 Task: open an excel sheet and write heading  SpendSmartAdd Dates in a column and its values below  '2023-05-01, 2023-05-03, 2023-05-05, 2023-05-10, 2023-05-15, 2023-05-20, 2023-05-25 & 2023-05-31'Add Categories in next column and its values below  Groceries, Dining Out, Transportation, Entertainment, Shopping, Utilities, Health & Miscellaneous. Add Descriptions in next column and its values below  Supermarket, Restaurant, Public Transport, Movie Tickets, Clothing Store, Internet Bill, Pharmacy & Online PurchaseAdd Amountin next column and its values below  $50, $30, $10, $20, $100, $60, $40 & $50Save page FinAudit templatesbook
Action: Mouse moved to (23, 96)
Screenshot: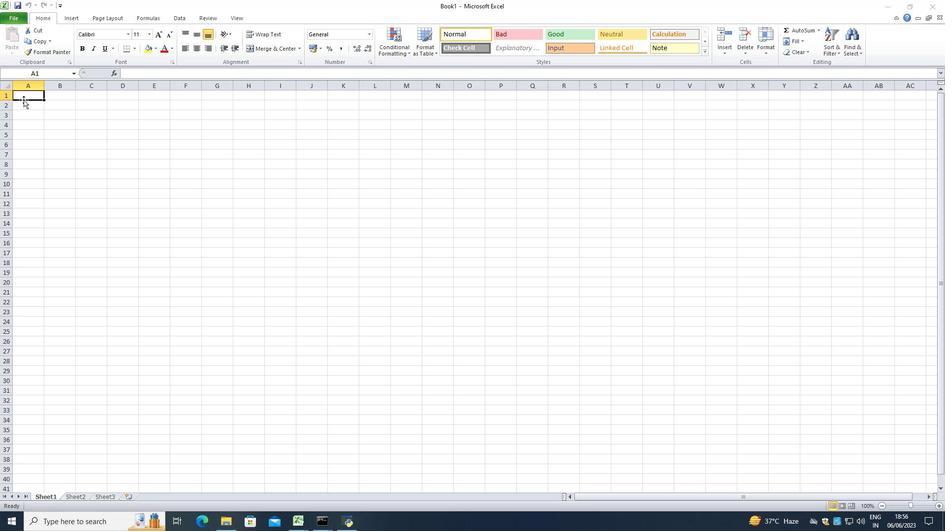 
Action: Mouse pressed left at (23, 96)
Screenshot: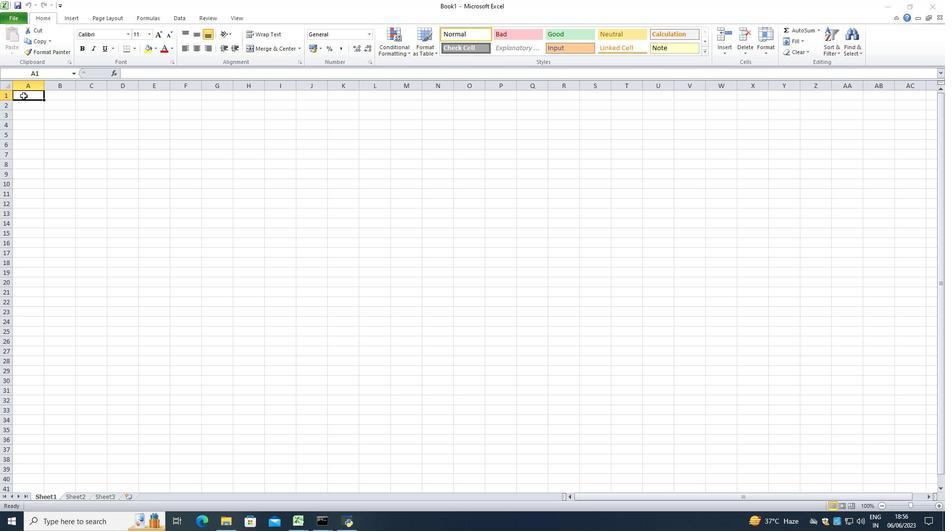 
Action: Key pressed <Key.shift_r>Spend<Key.shift_r>Smart<Key.shift_r>Add
Screenshot: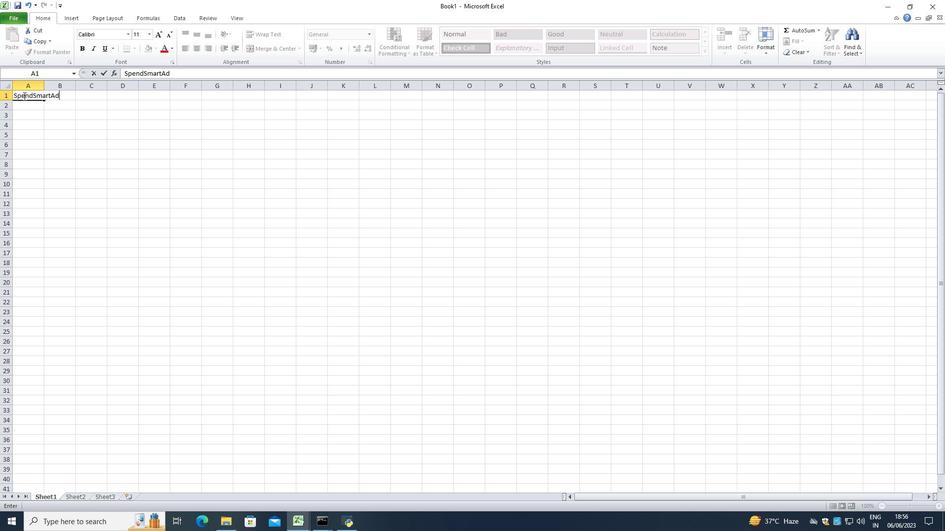 
Action: Mouse moved to (27, 104)
Screenshot: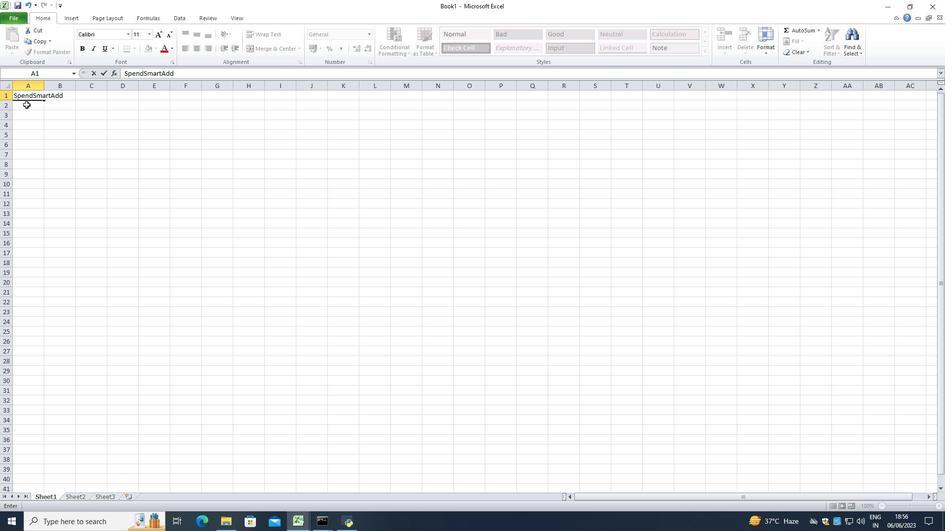 
Action: Mouse pressed left at (27, 104)
Screenshot: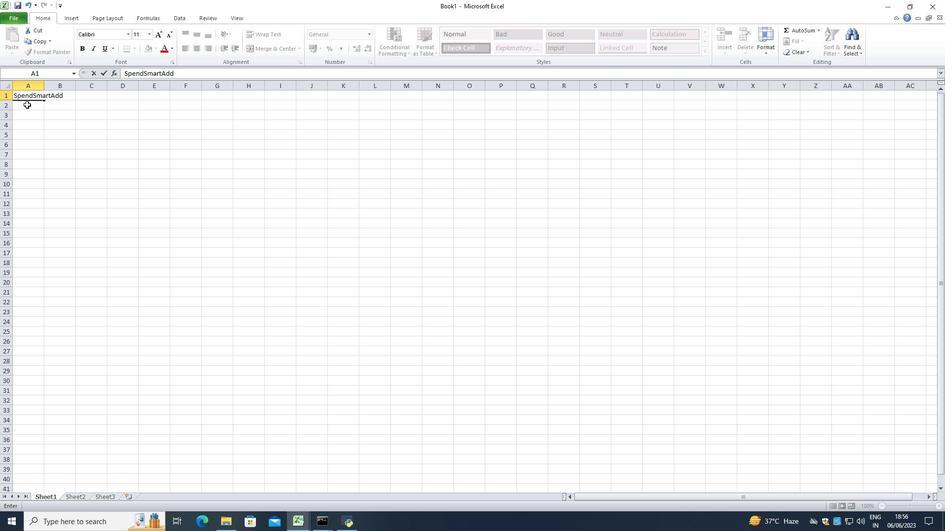 
Action: Mouse moved to (47, 110)
Screenshot: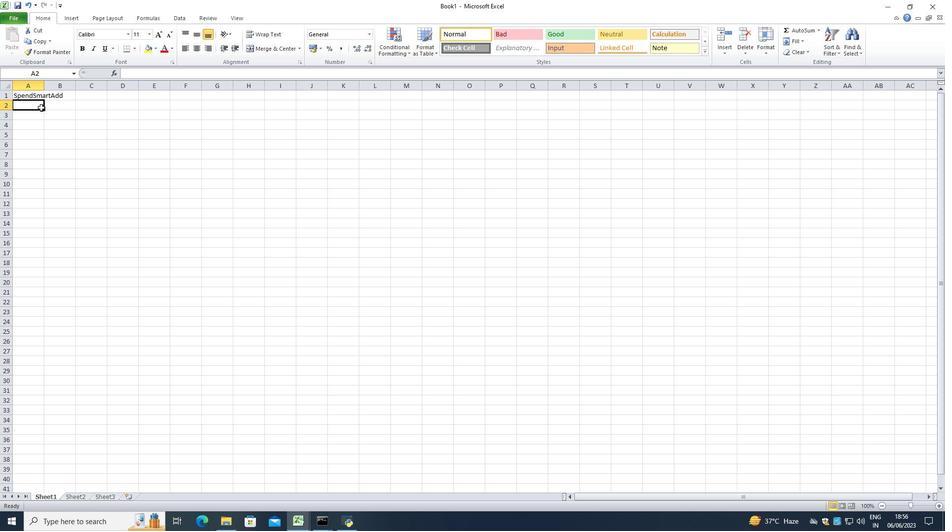 
Action: Key pressed <Key.shift_r>Dates<Key.down>2023-050<Key.backspace>-01<Key.down>
Screenshot: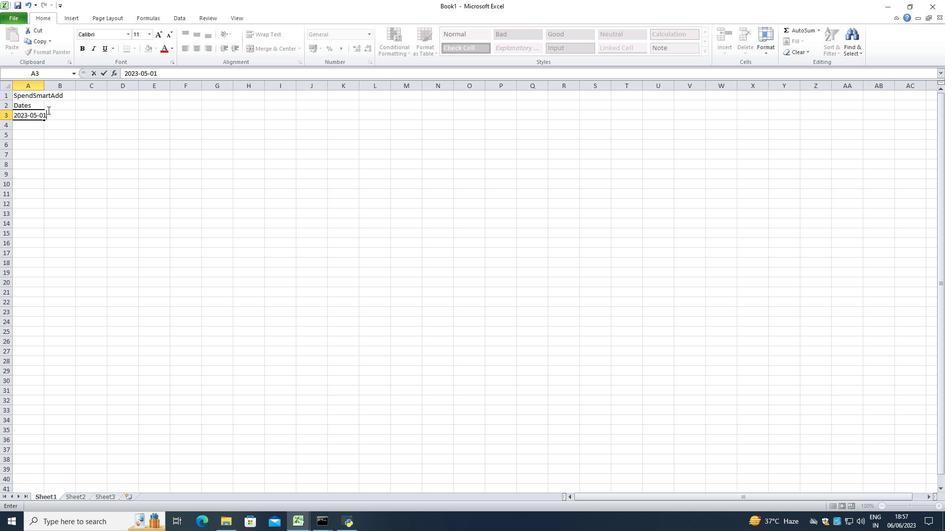 
Action: Mouse moved to (33, 135)
Screenshot: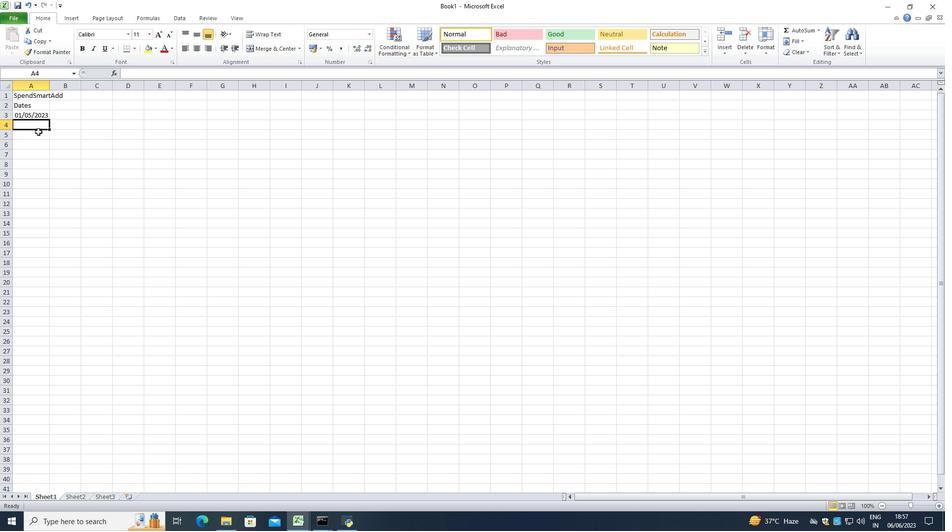 
Action: Key pressed 2023-05-03
Screenshot: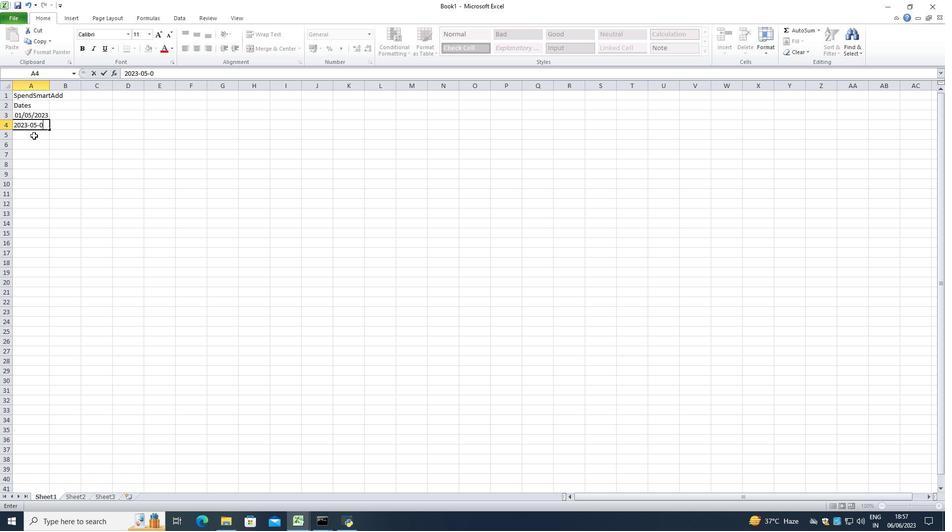 
Action: Mouse pressed left at (33, 135)
Screenshot: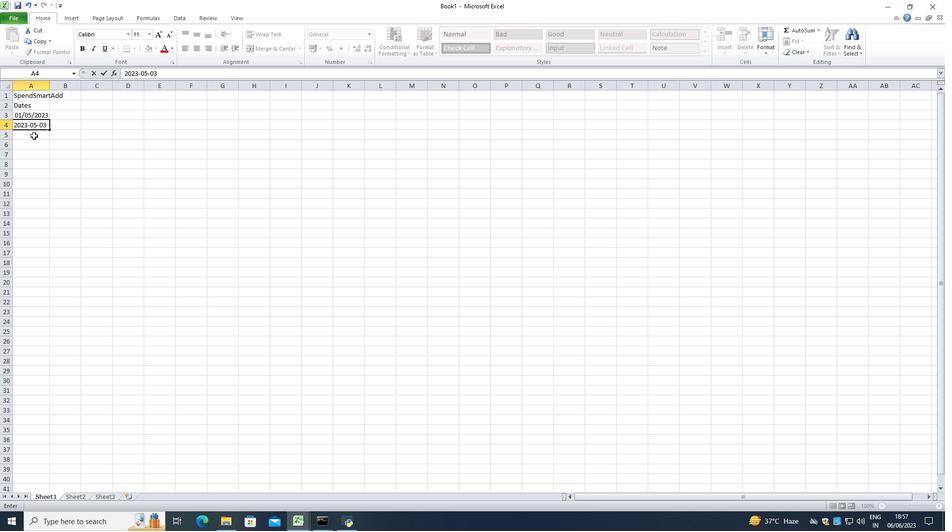 
Action: Mouse moved to (65, 184)
Screenshot: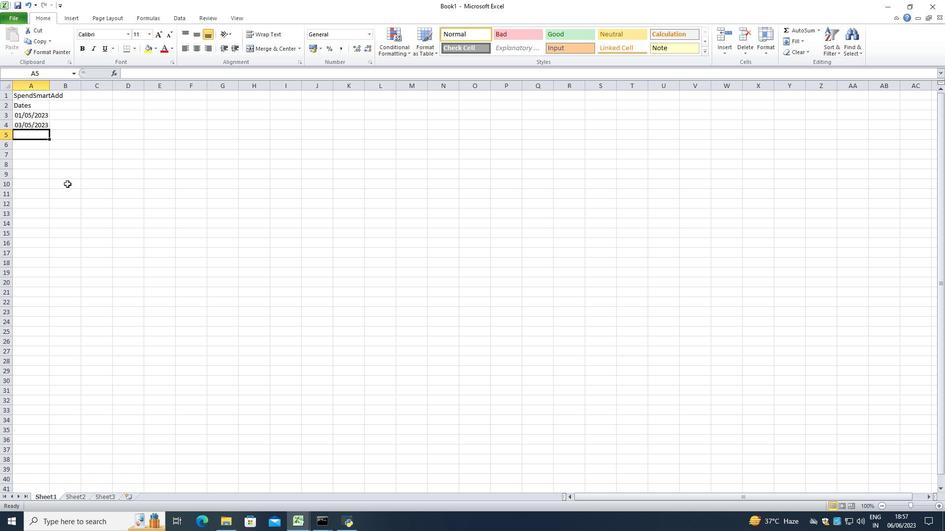 
Action: Key pressed 0<Key.backspace>23<Key.backspace>023-05-05<Key.down>2023-05-0<Key.backspace>10<Key.down>2023-05-15<Key.down>2023-0520<Key.down>2023-05-25<Key.down>
Screenshot: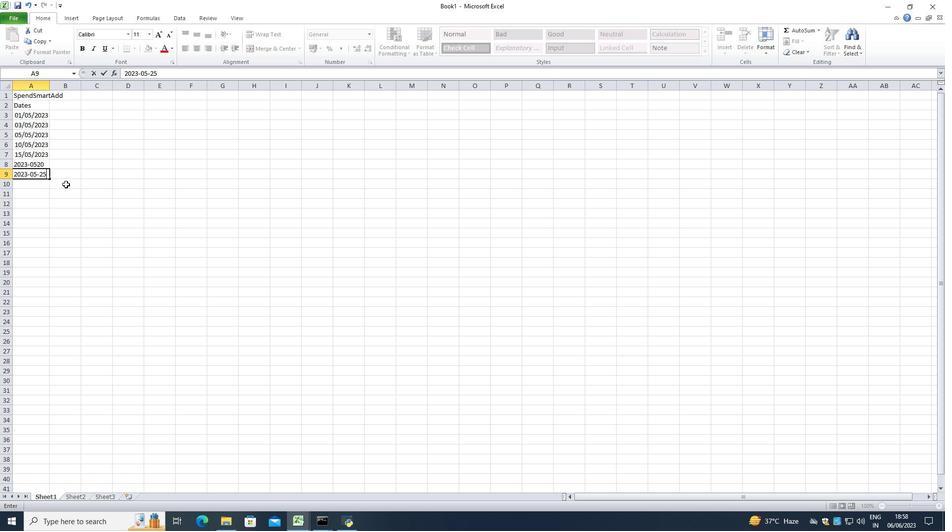 
Action: Mouse moved to (39, 165)
Screenshot: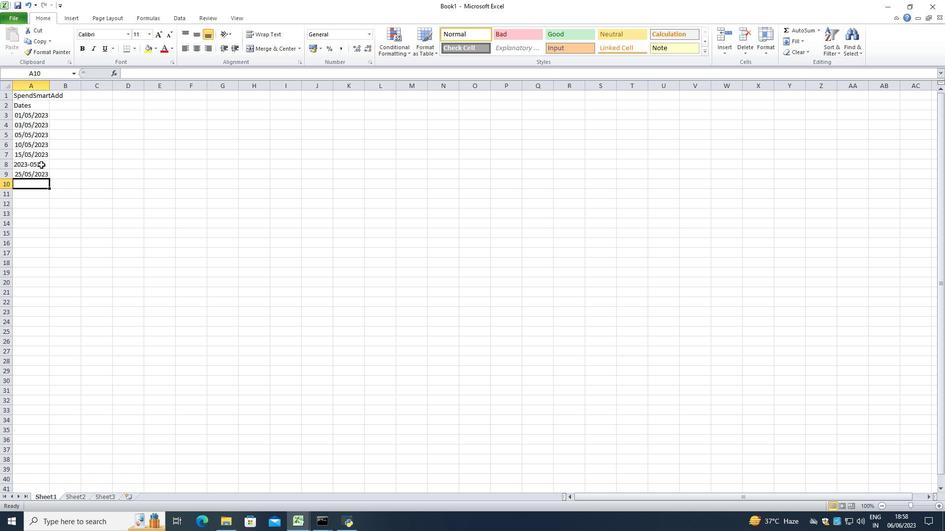 
Action: Mouse pressed left at (39, 165)
Screenshot: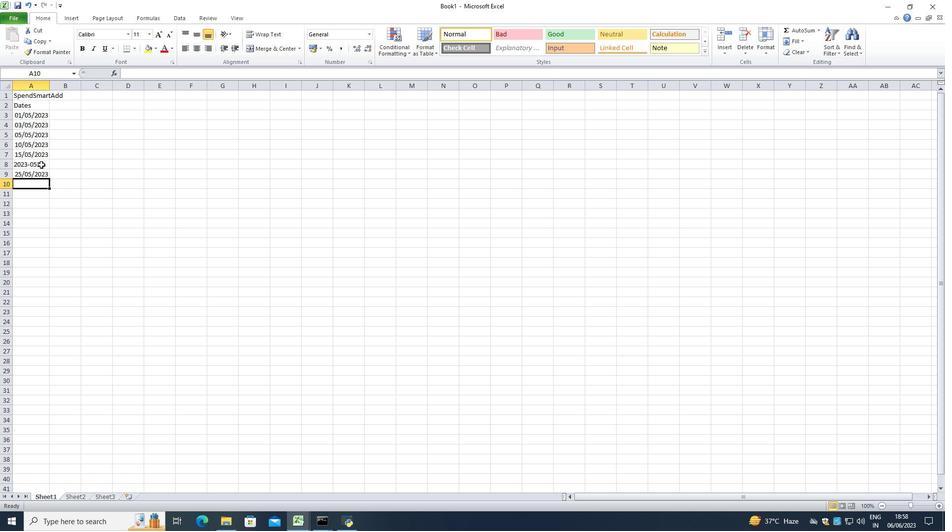 
Action: Mouse moved to (36, 166)
Screenshot: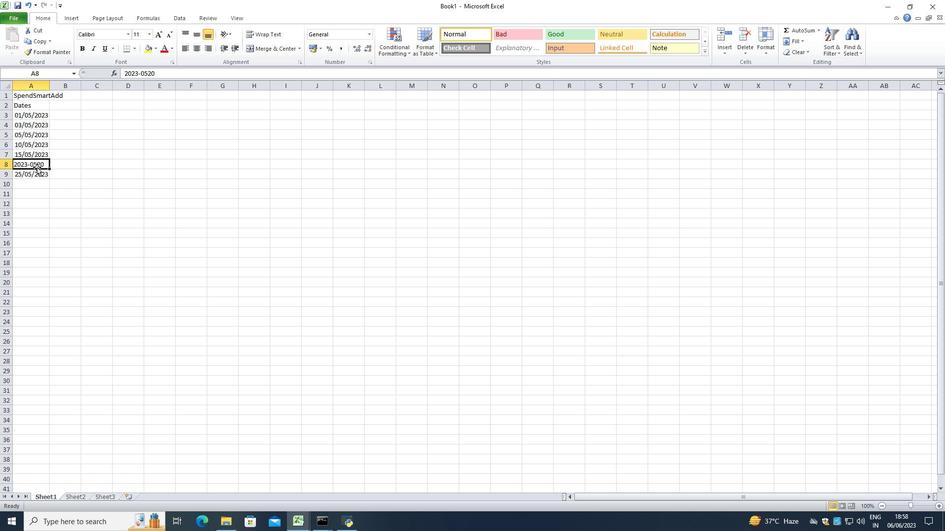 
Action: Mouse pressed left at (36, 166)
Screenshot: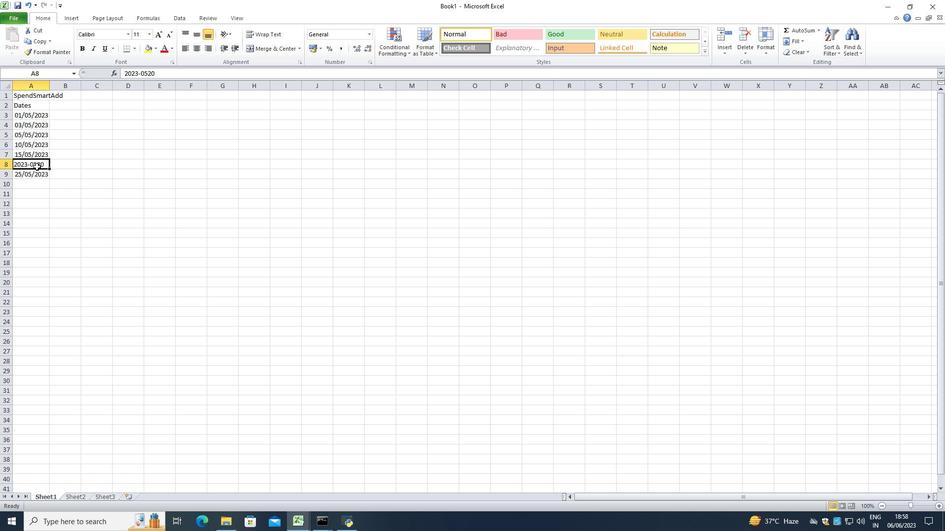 
Action: Mouse moved to (42, 165)
Screenshot: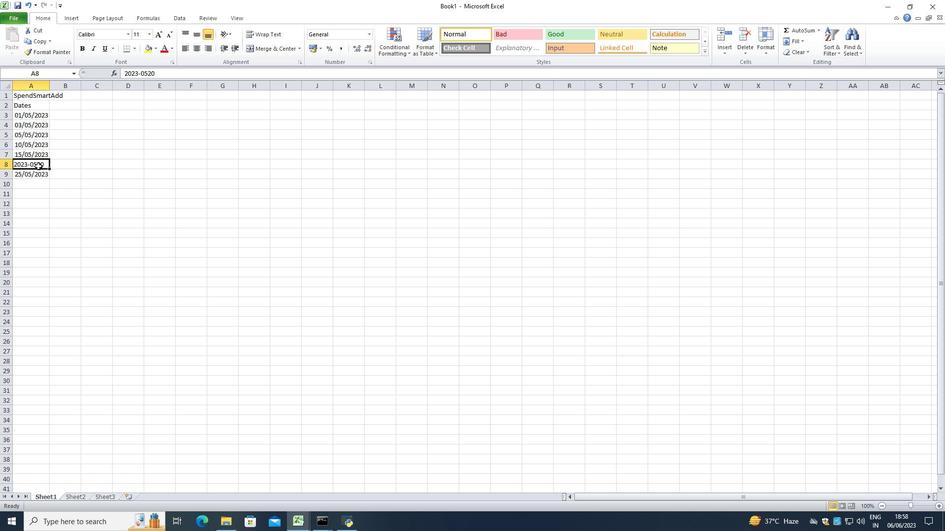 
Action: Mouse pressed left at (42, 165)
Screenshot: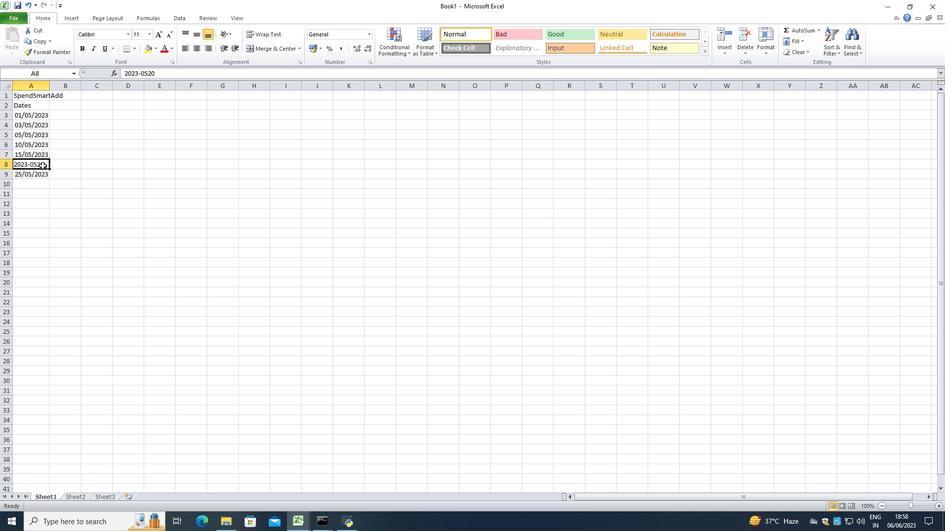 
Action: Mouse moved to (42, 163)
Screenshot: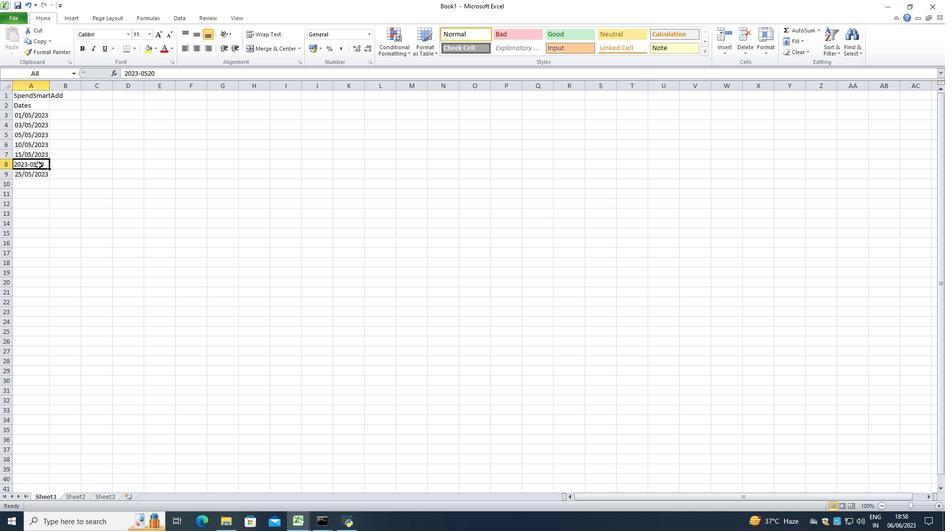 
Action: Key pressed <Key.enter>
Screenshot: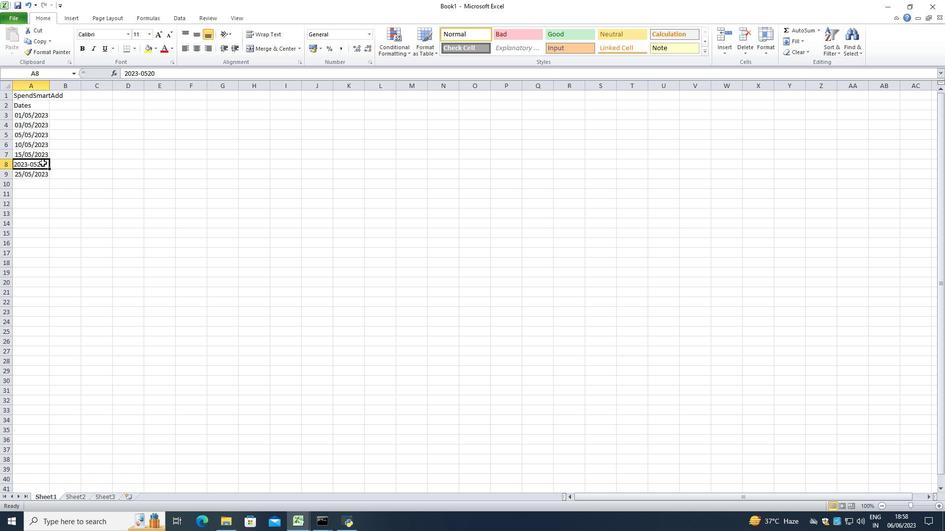 
Action: Mouse moved to (38, 166)
Screenshot: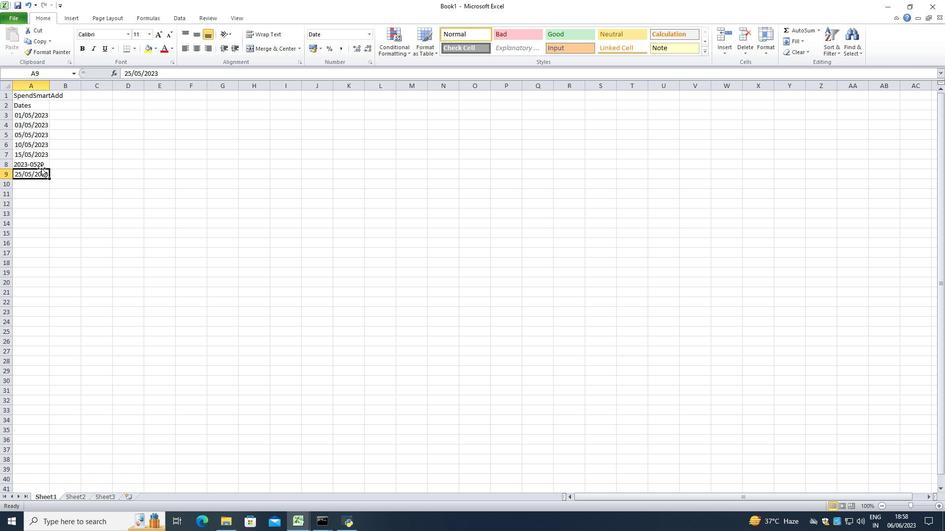 
Action: Mouse pressed left at (38, 166)
Screenshot: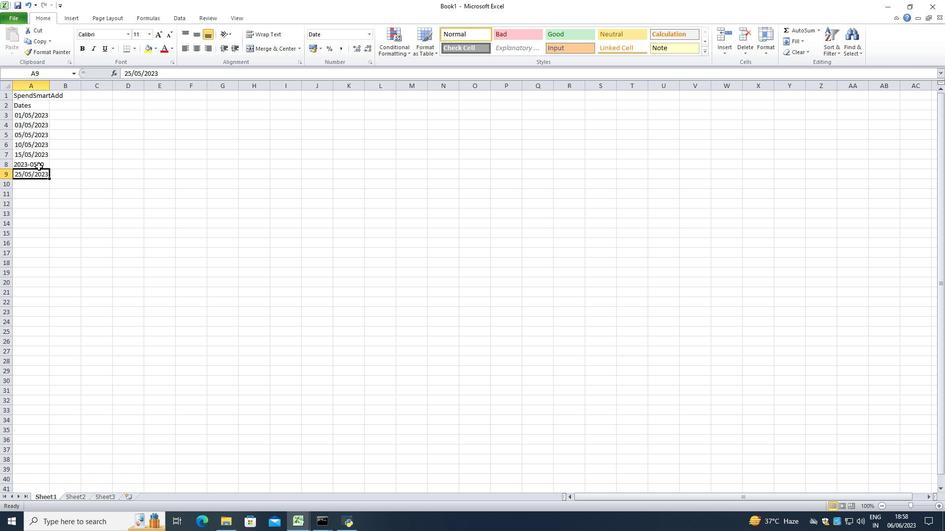 
Action: Mouse pressed left at (38, 166)
Screenshot: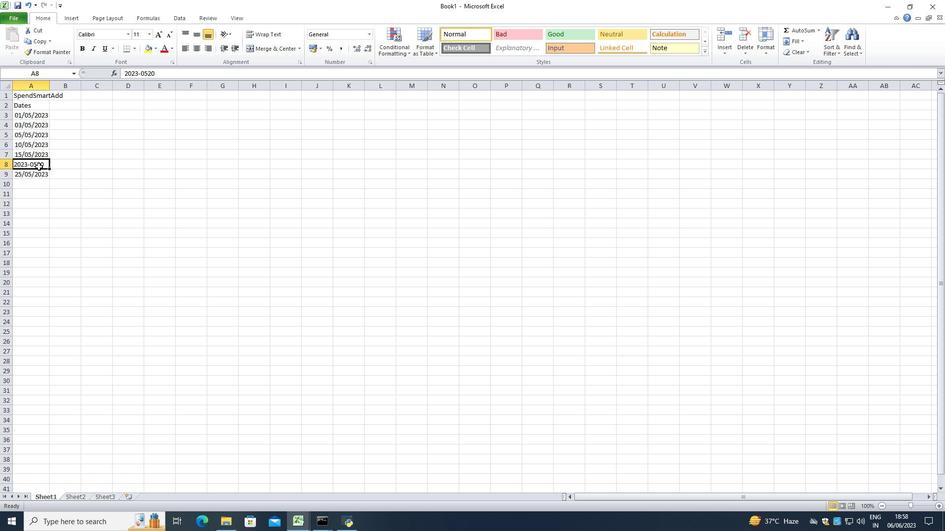 
Action: Mouse moved to (36, 164)
Screenshot: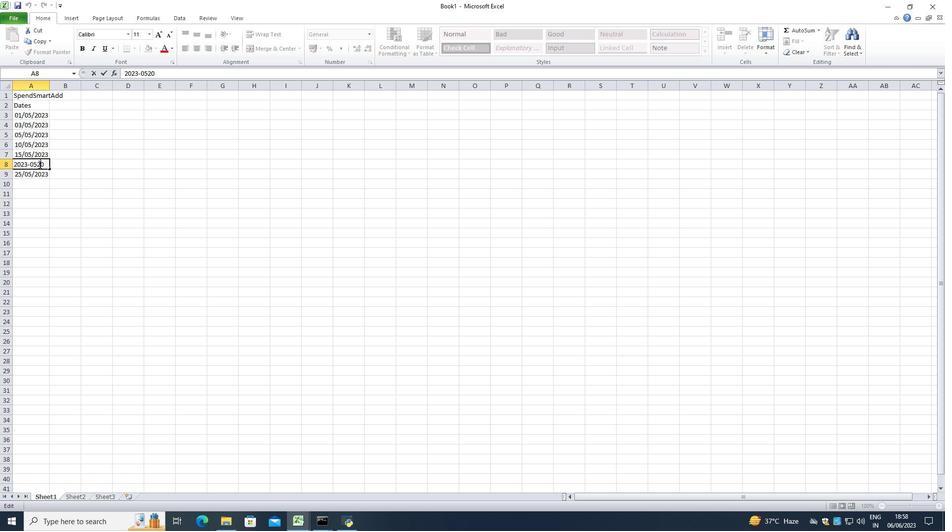 
Action: Mouse pressed left at (36, 164)
Screenshot: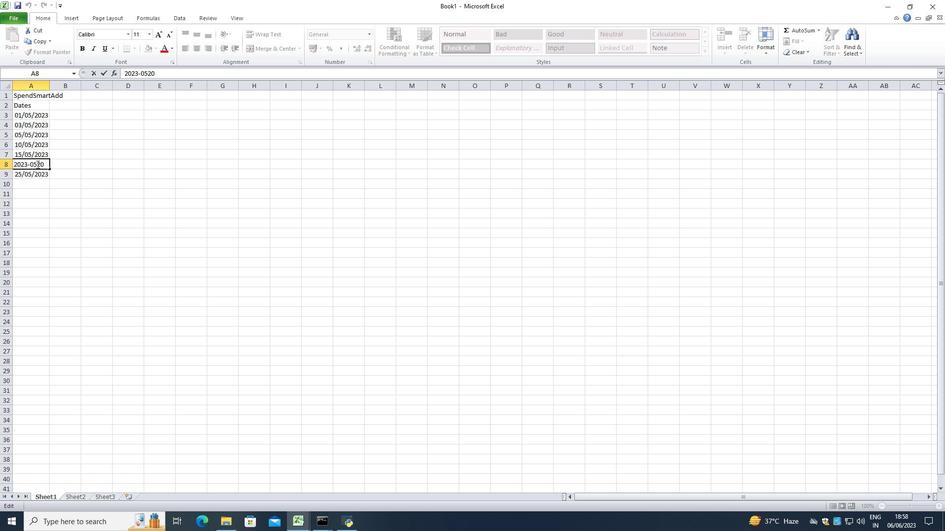 
Action: Mouse moved to (76, 193)
Screenshot: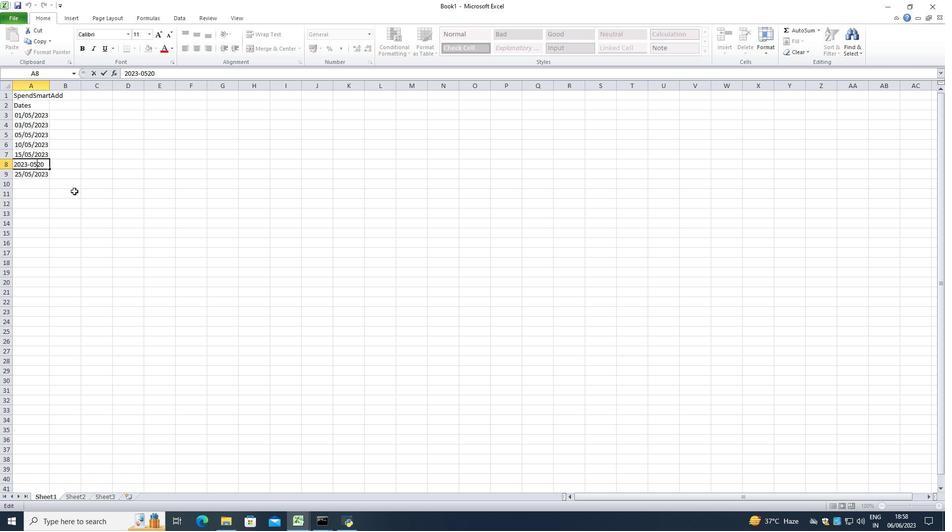 
Action: Key pressed -
Screenshot: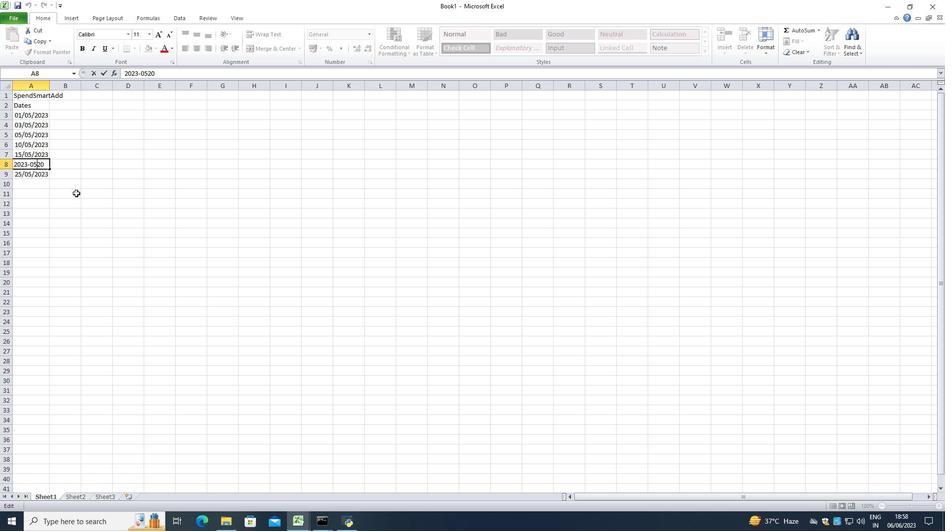 
Action: Mouse moved to (45, 182)
Screenshot: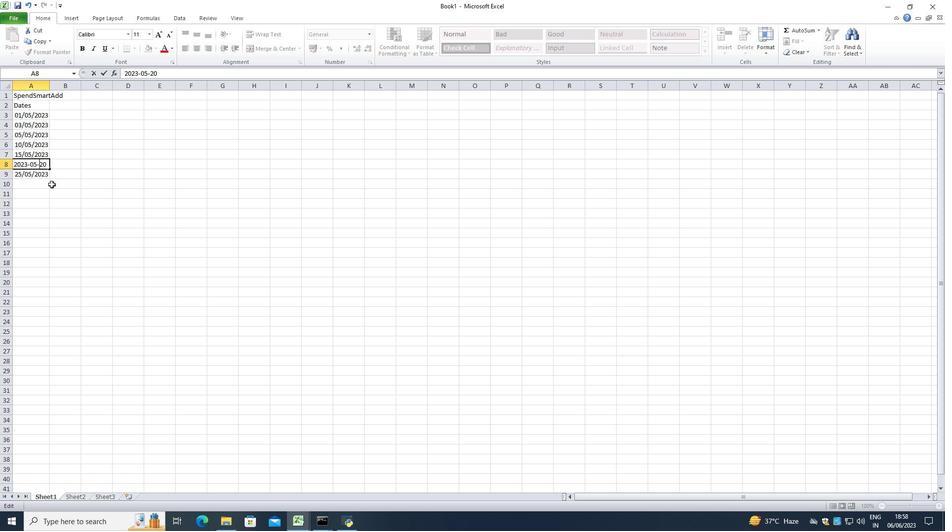 
Action: Key pressed <Key.down><Key.down><Key.down>
Screenshot: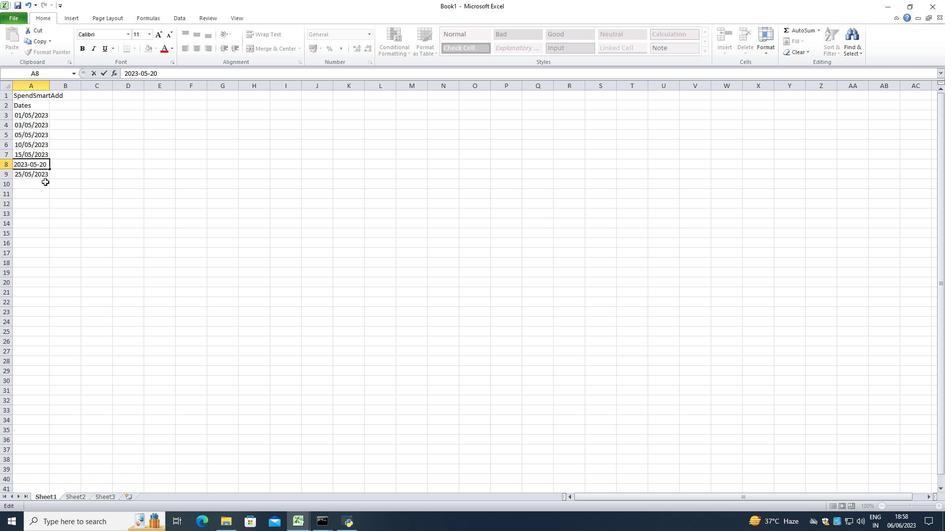 
Action: Mouse moved to (39, 179)
Screenshot: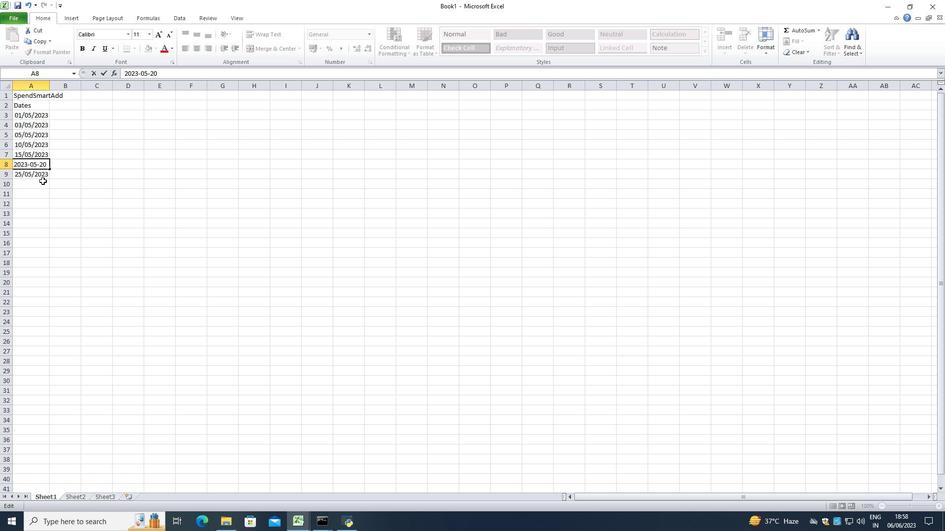 
Action: Mouse pressed left at (39, 179)
Screenshot: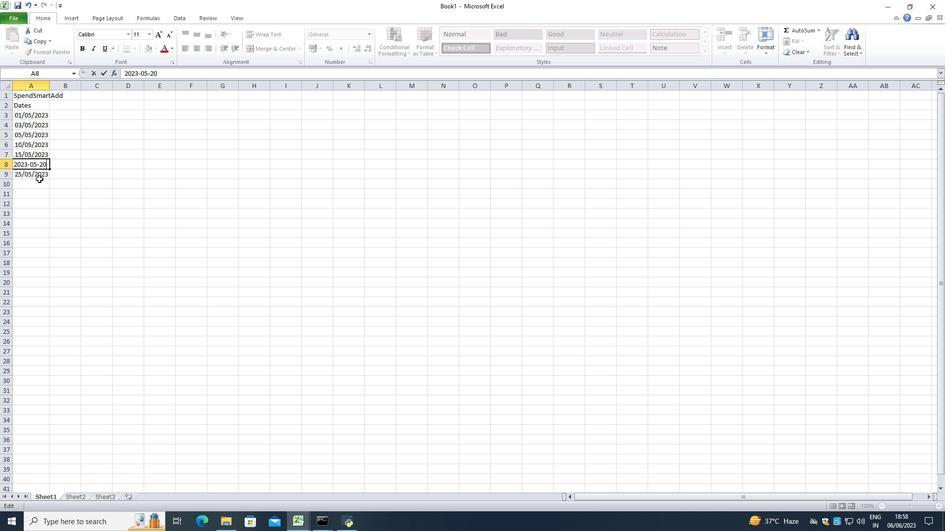 
Action: Mouse moved to (27, 192)
Screenshot: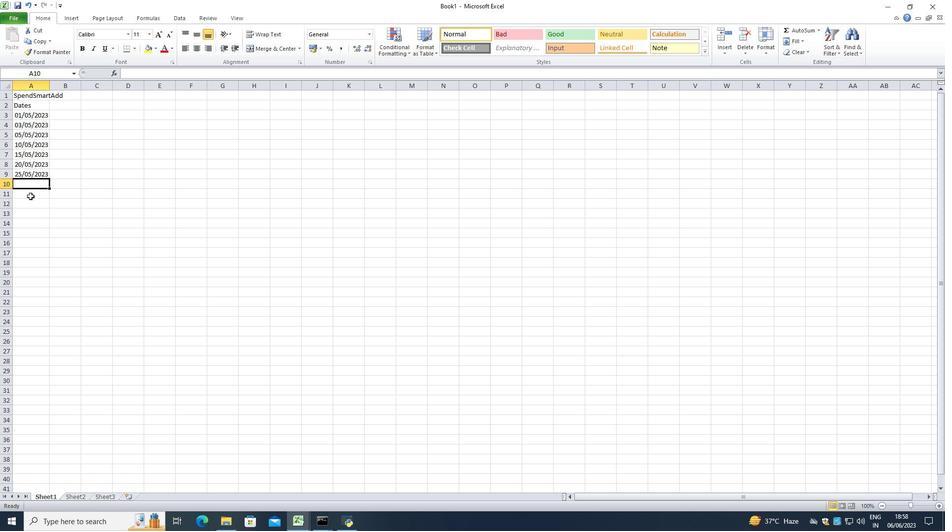 
Action: Mouse pressed left at (27, 192)
Screenshot: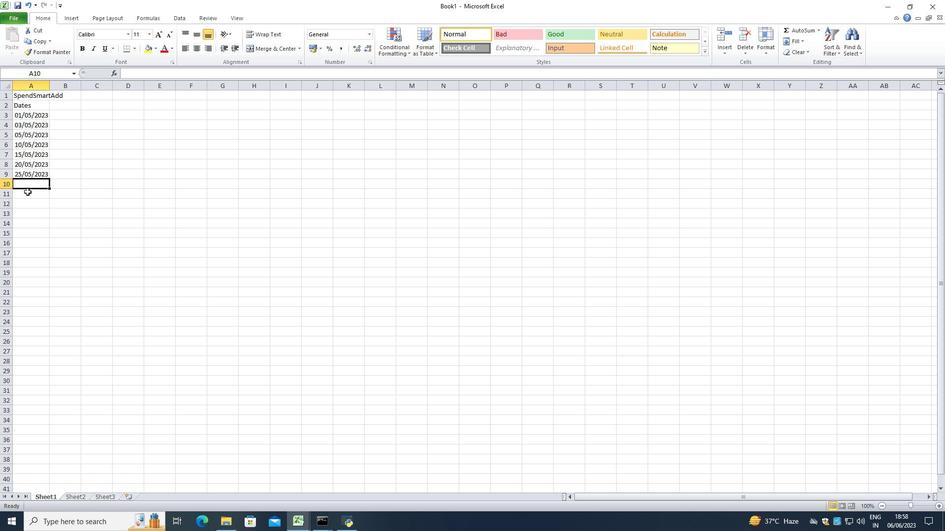 
Action: Mouse moved to (26, 184)
Screenshot: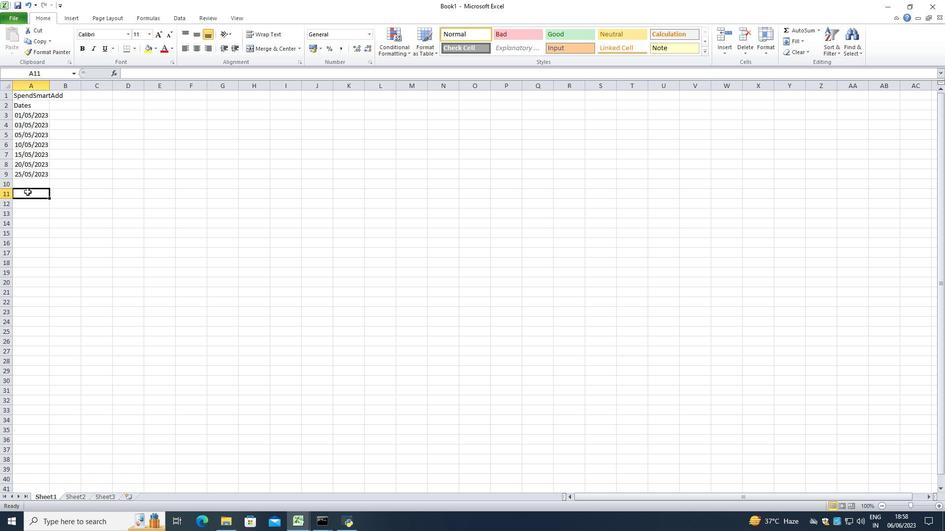 
Action: Mouse pressed left at (26, 184)
Screenshot: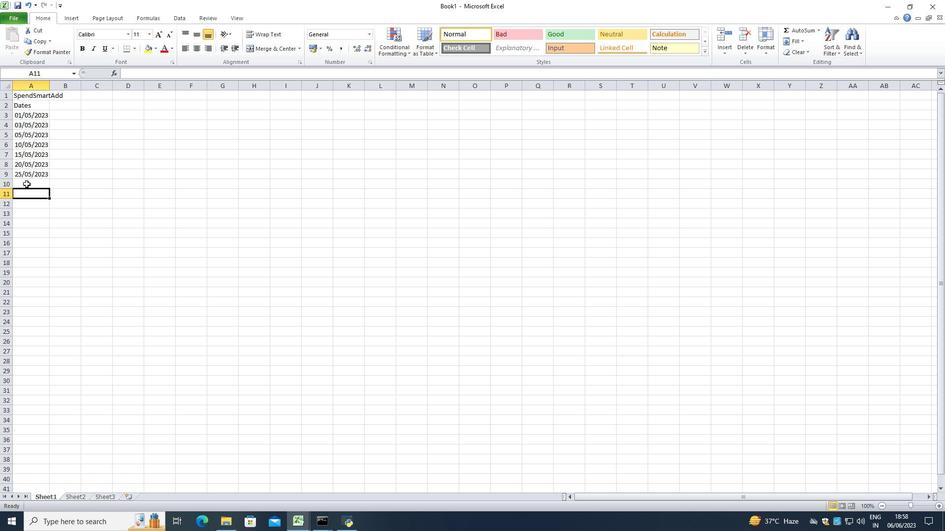 
Action: Mouse moved to (31, 184)
Screenshot: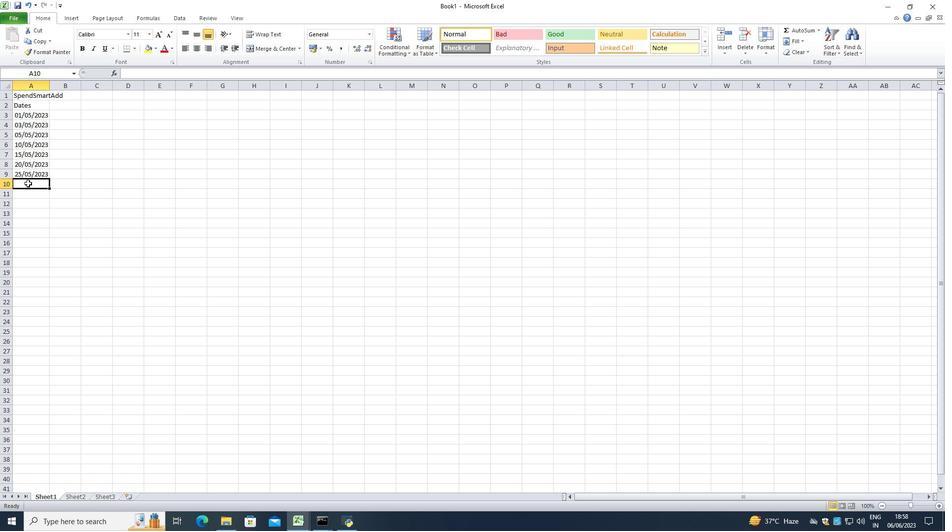 
Action: Key pressed 2023-05-310<Key.backspace><Key.down>
Screenshot: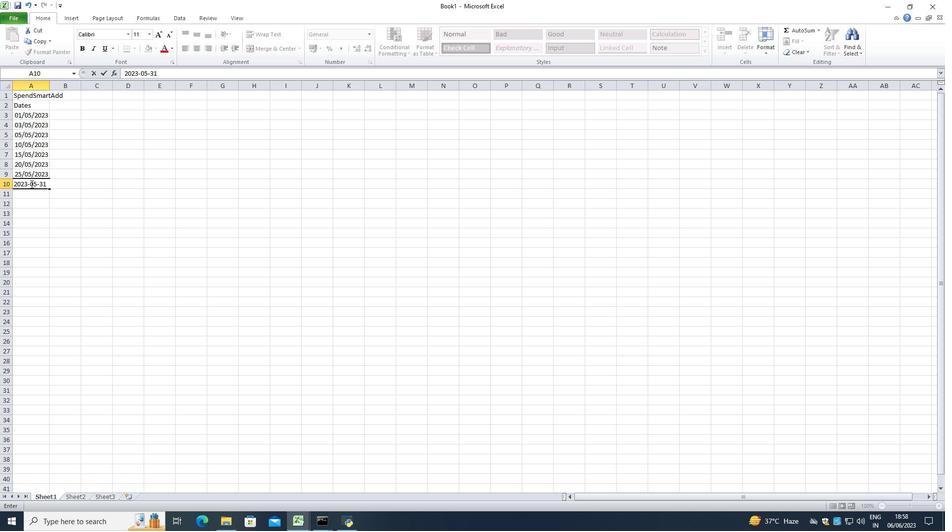 
Action: Mouse moved to (64, 104)
Screenshot: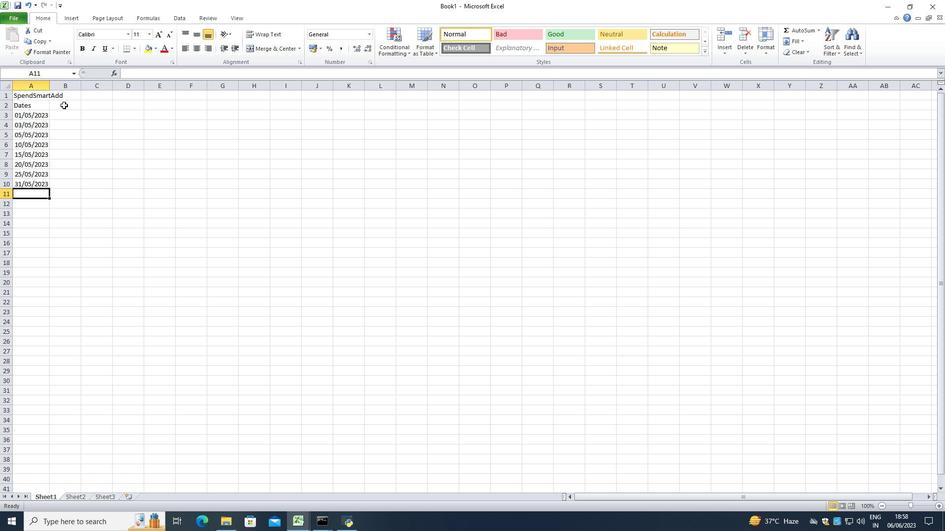 
Action: Mouse pressed left at (64, 104)
Screenshot: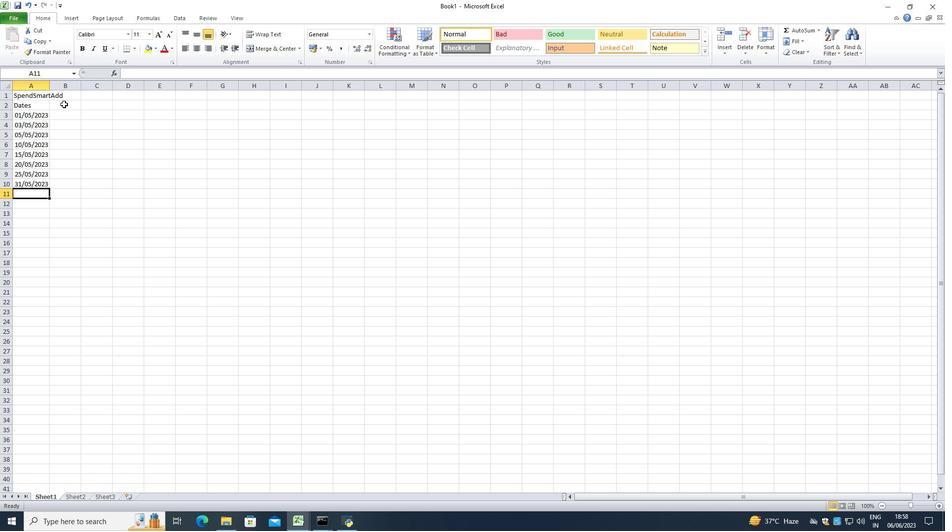 
Action: Mouse moved to (88, 112)
Screenshot: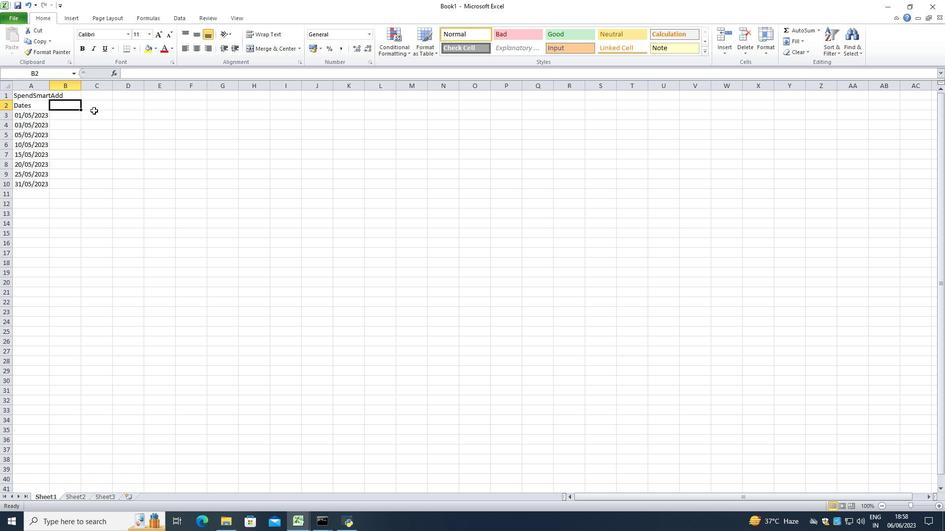 
Action: Key pressed <Key.shift_r>Categories
Screenshot: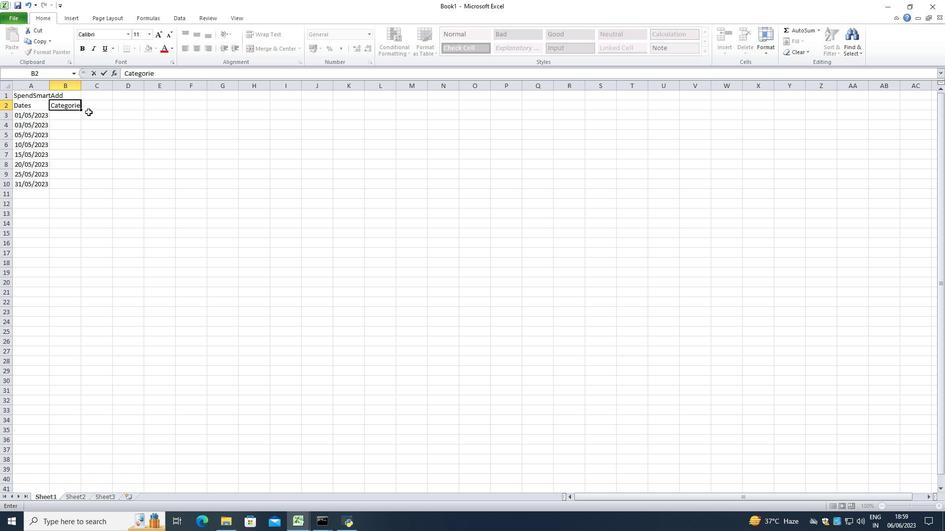 
Action: Mouse moved to (62, 119)
Screenshot: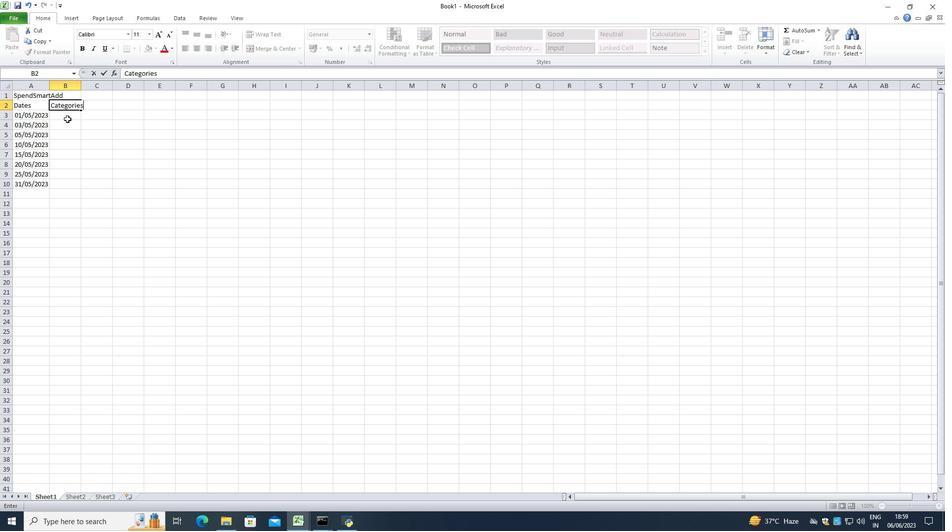 
Action: Mouse pressed left at (62, 119)
Screenshot: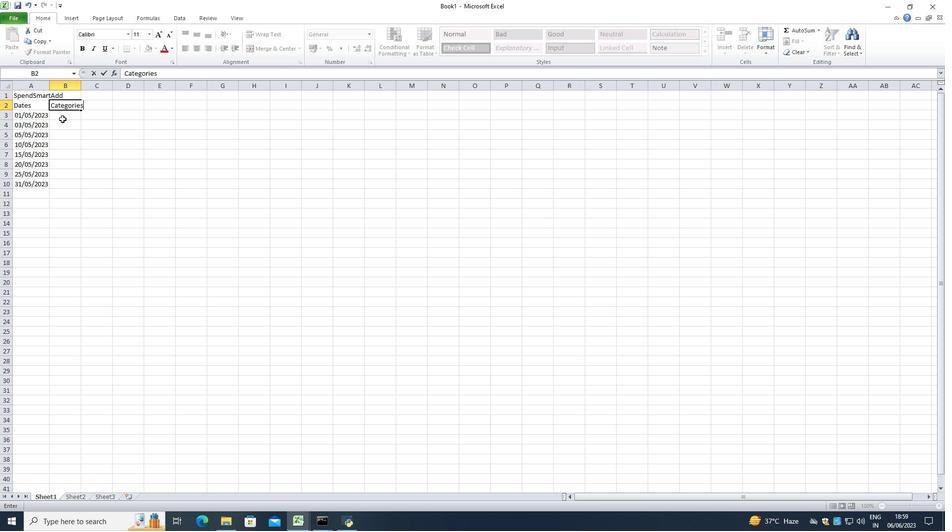 
Action: Mouse moved to (119, 141)
Screenshot: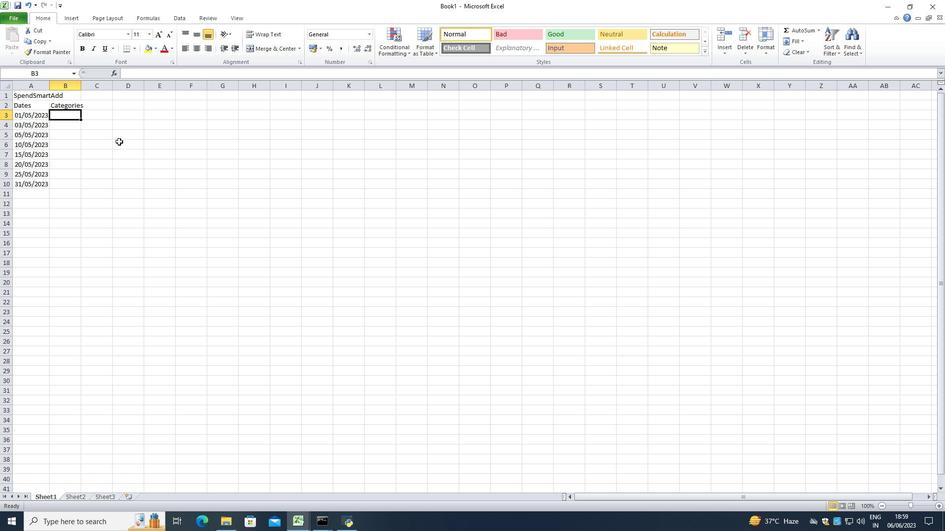 
Action: Key pressed <Key.shift_r>Groceries<Key.down>
Screenshot: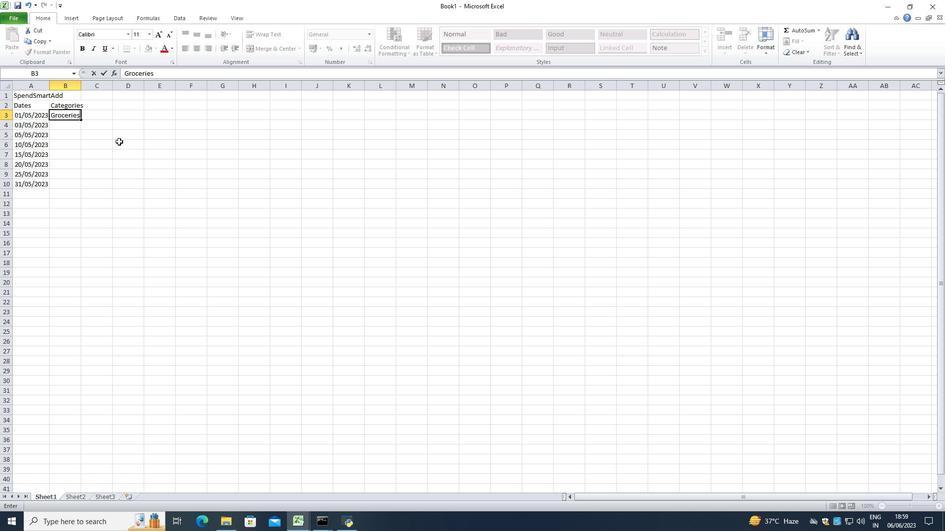 
Action: Mouse moved to (119, 141)
Screenshot: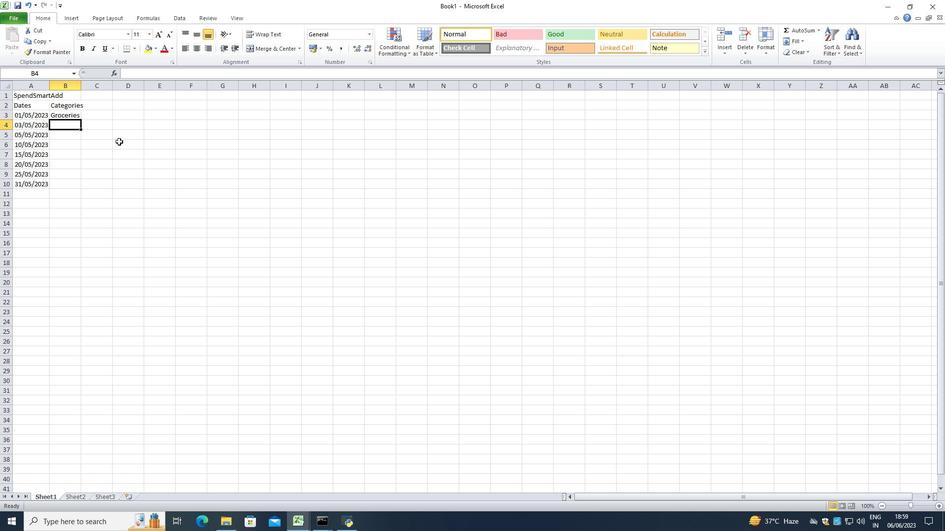 
Action: Key pressed <Key.shift_r>Dining<Key.space><Key.shift><Key.shift><Key.shift><Key.shift><Key.shift><Key.shift><Key.shift><Key.shift><Key.shift>Out<Key.down><Key.shift_r>Tras<Key.backspace>nsportation
Screenshot: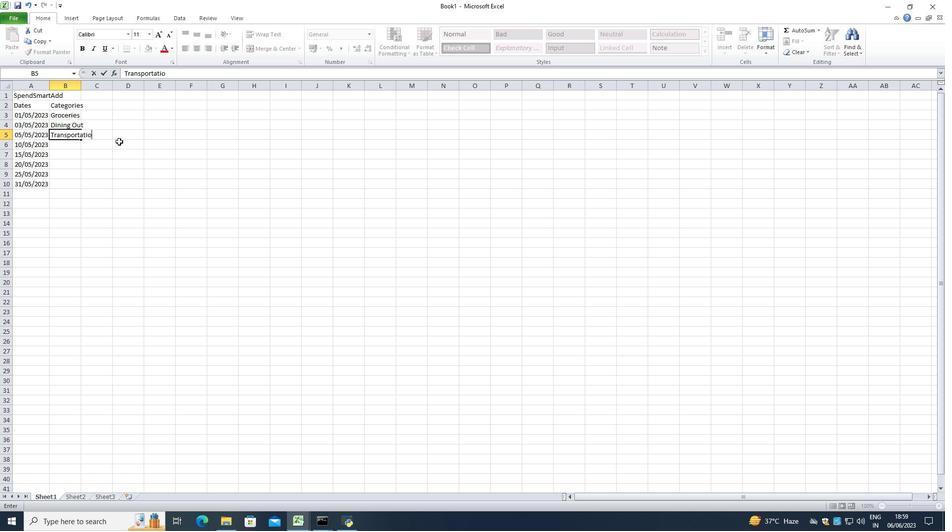 
Action: Mouse moved to (65, 147)
Screenshot: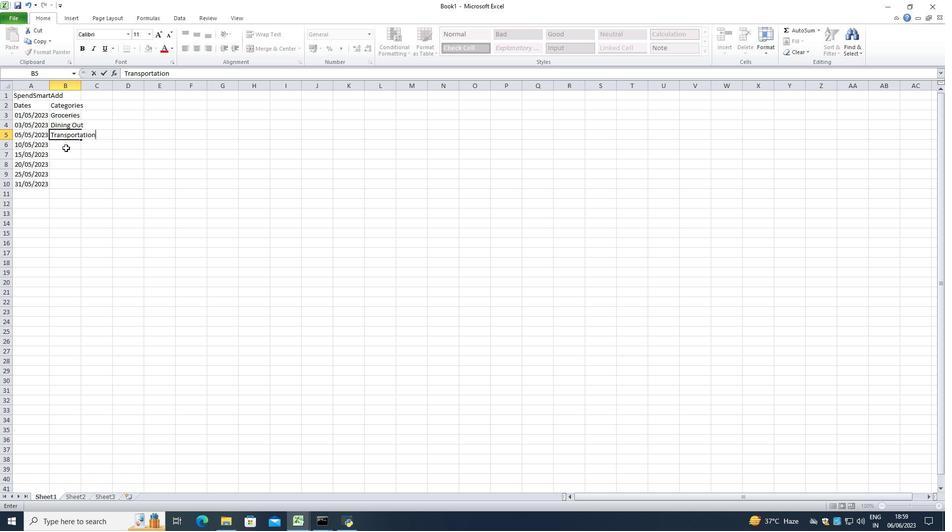 
Action: Mouse pressed left at (65, 147)
Screenshot: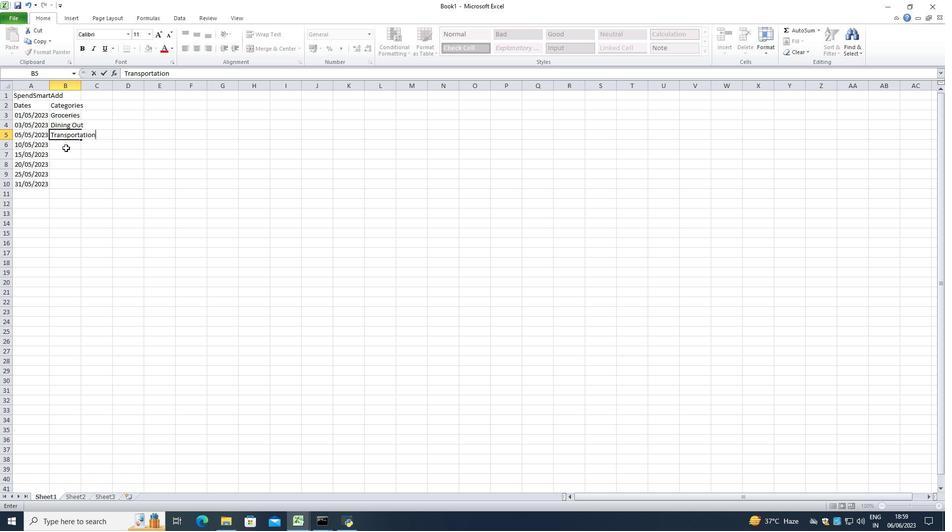 
Action: Mouse moved to (75, 151)
Screenshot: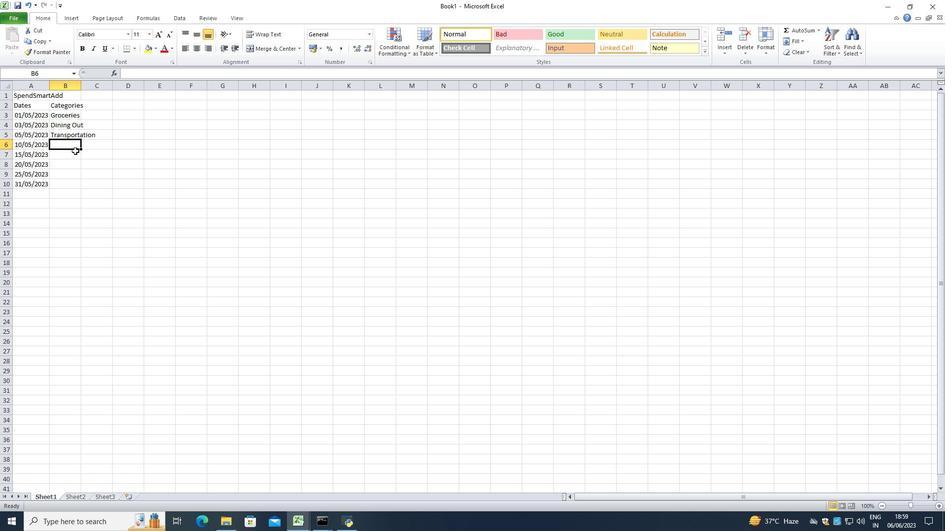 
Action: Key pressed <Key.shift_r>Entertainment
Screenshot: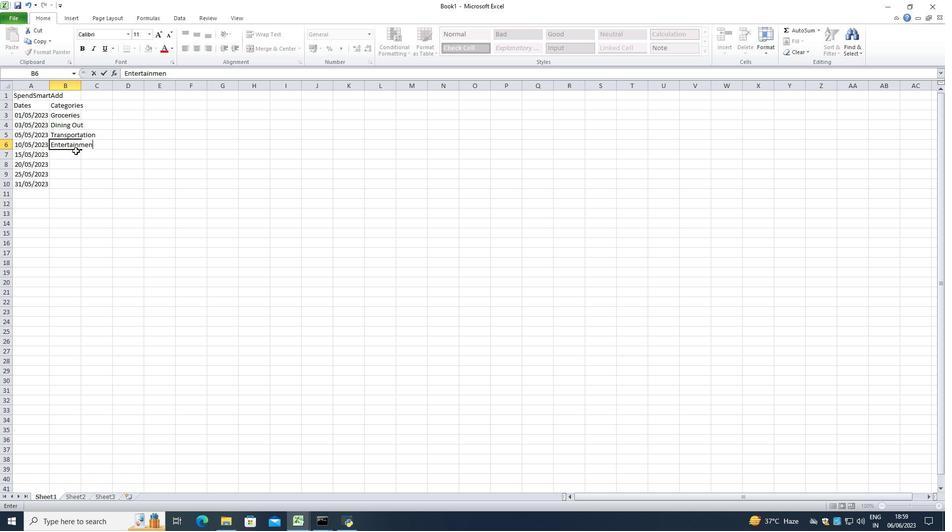 
Action: Mouse moved to (77, 155)
Screenshot: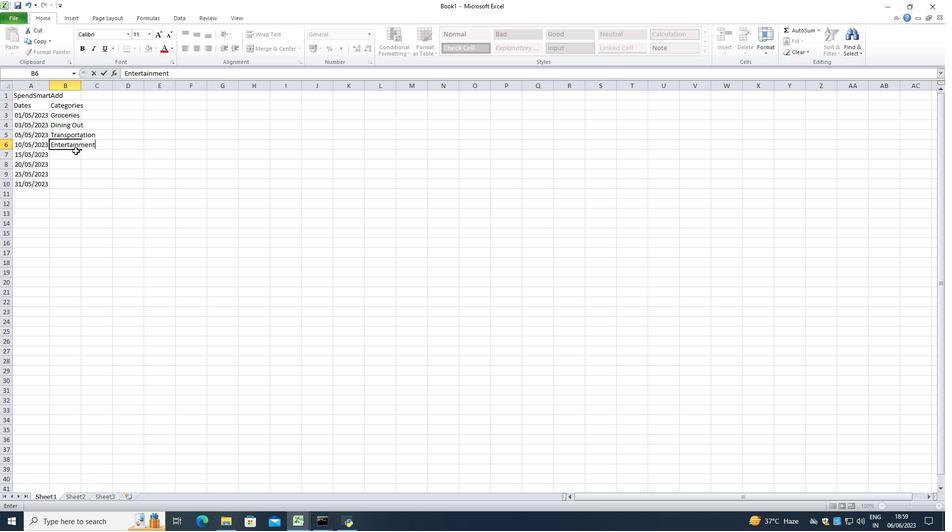 
Action: Mouse pressed left at (77, 155)
Screenshot: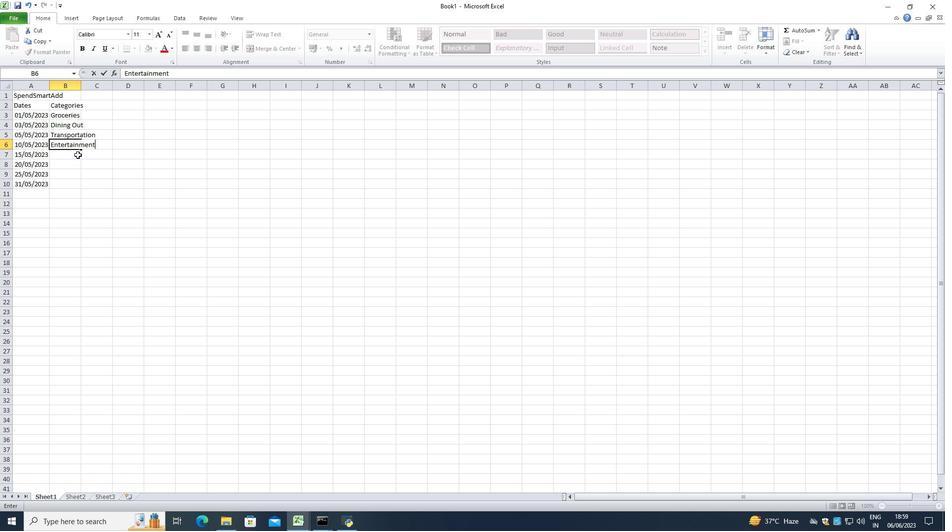 
Action: Mouse moved to (85, 167)
Screenshot: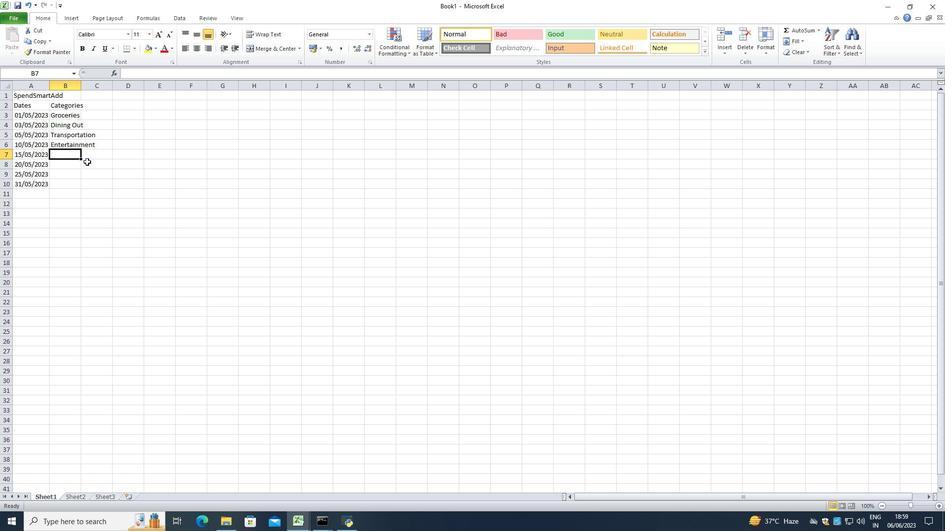 
Action: Key pressed <Key.shift_r>Shopping<Key.down><Key.shift>Utilities<Key.down><Key.shift>he<Key.backspace><Key.backspace><Key.shift><Key.shift><Key.shift><Key.shift><Key.shift><Key.shift><Key.shift><Key.shift>Health<Key.down><Key.shift><Key.shift><Key.shift><Key.shift><Key.shift><Key.shift><Key.shift><Key.shift><Key.shift><Key.shift>Miscellaneous
Screenshot: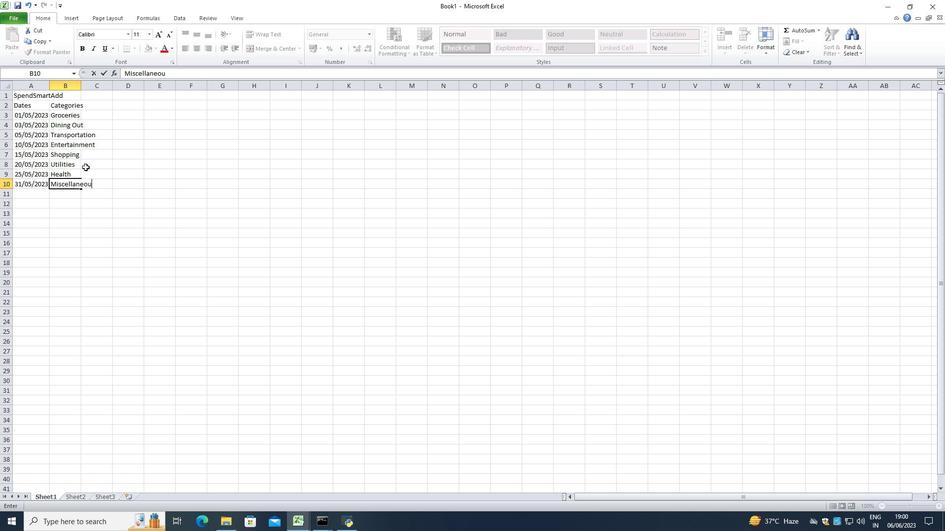 
Action: Mouse moved to (96, 107)
Screenshot: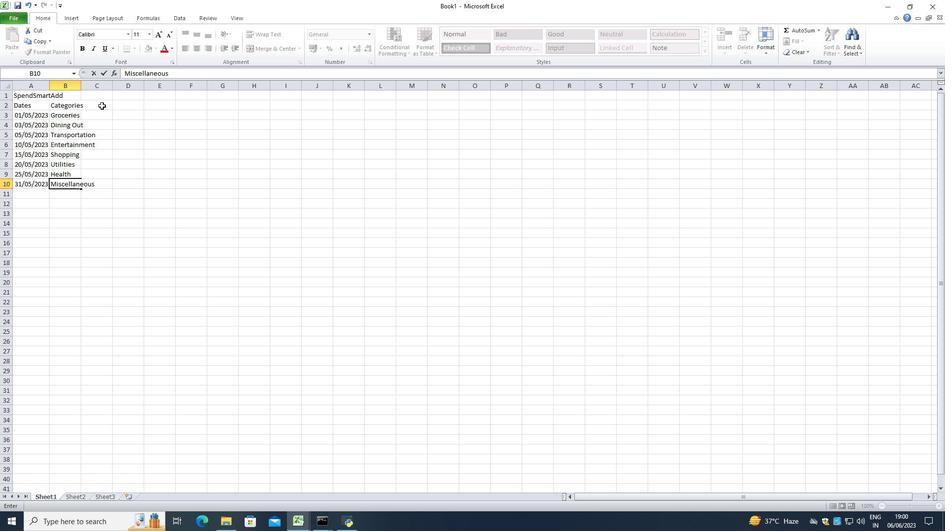 
Action: Mouse pressed left at (96, 107)
Screenshot: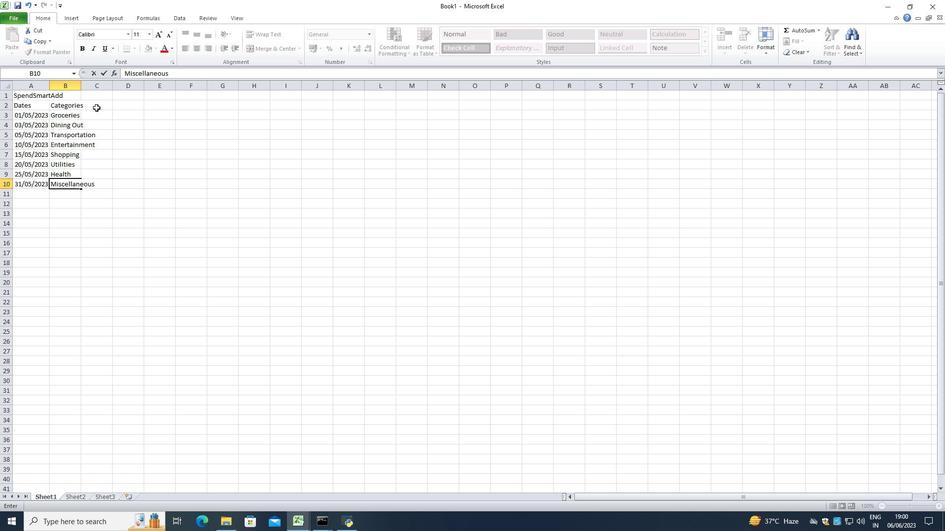 
Action: Mouse moved to (157, 159)
Screenshot: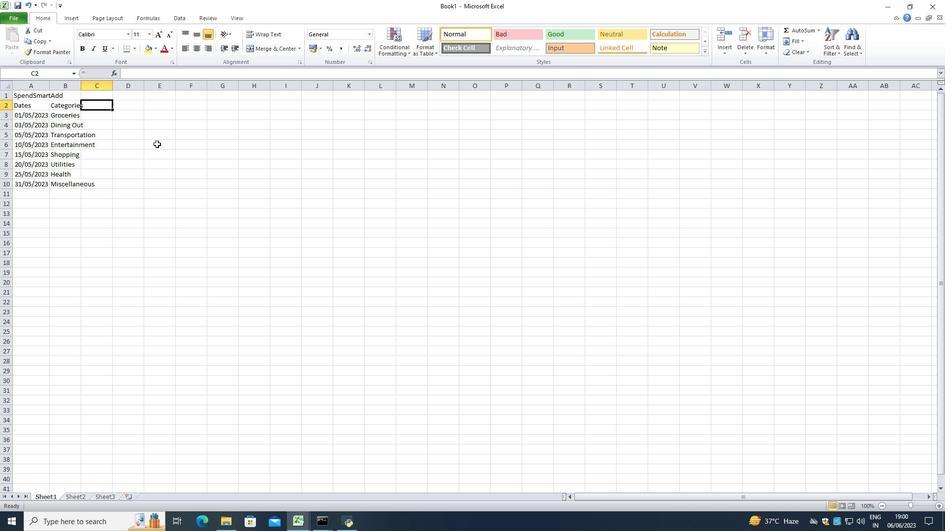 
Action: Key pressed <Key.shift_r>Description
Screenshot: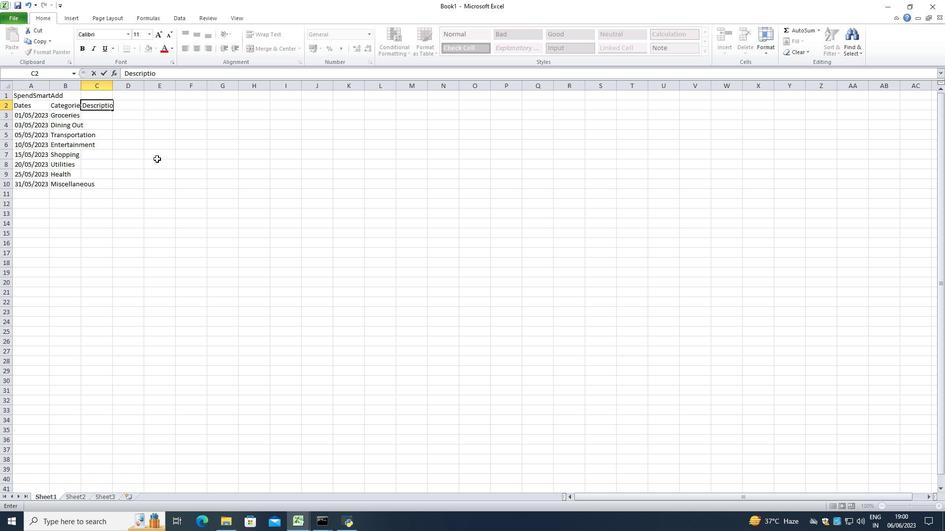 
Action: Mouse moved to (99, 118)
Screenshot: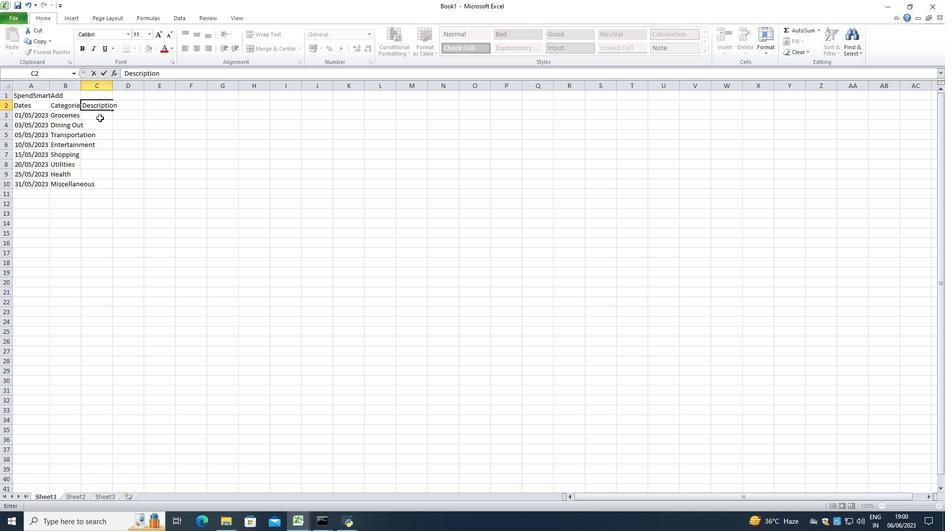 
Action: Mouse pressed left at (99, 118)
Screenshot: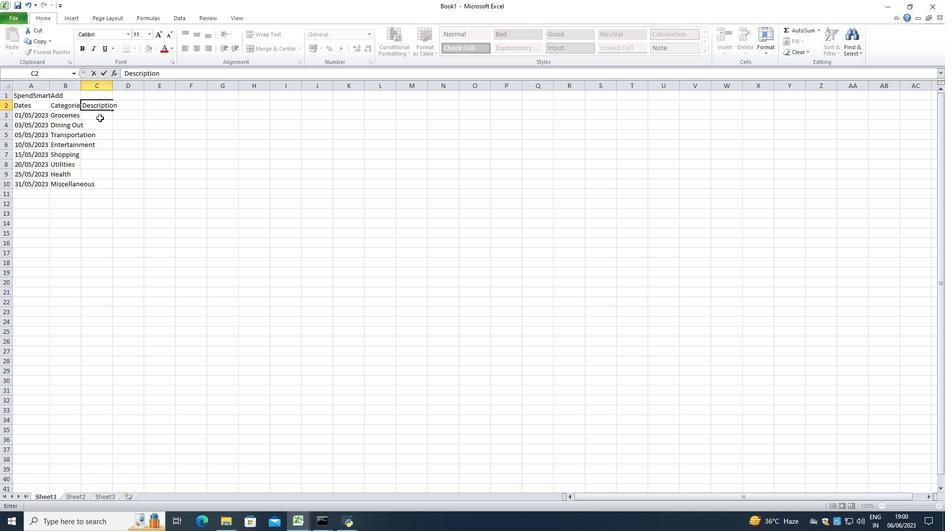
Action: Mouse moved to (123, 134)
Screenshot: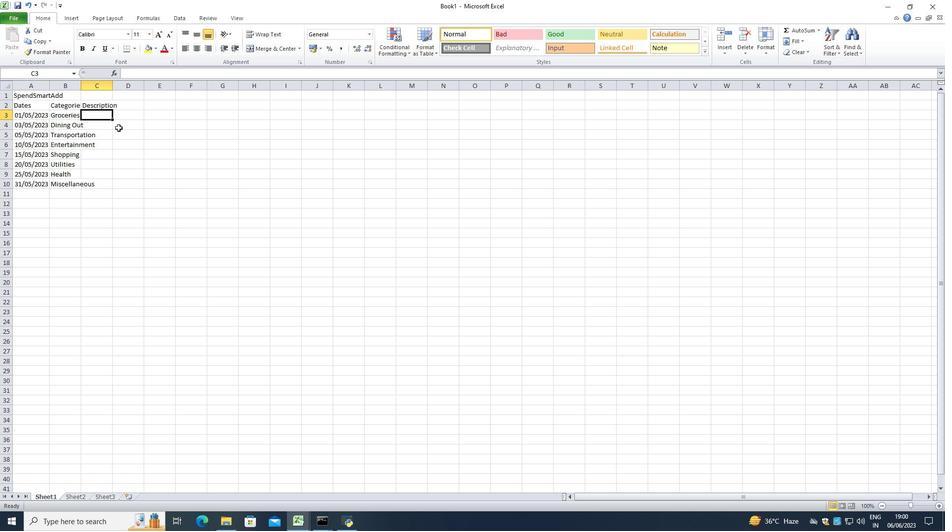 
Action: Key pressed <Key.shift_r>Supermarket<Key.down><Key.shift_r>Restaurant<Key.down><Key.shift>Public<Key.down><Key.shift_r>Transport<Key.down><Key.shift><Key.shift><Key.shift><Key.shift><Key.shift><Key.shift><Key.shift><Key.shift><Key.shift><Key.shift><Key.shift><Key.shift><Key.shift>Movie<Key.space><Key.shift_r>Tickets<Key.down><Key.shift_r>Clothing<Key.down><Key.up>
Screenshot: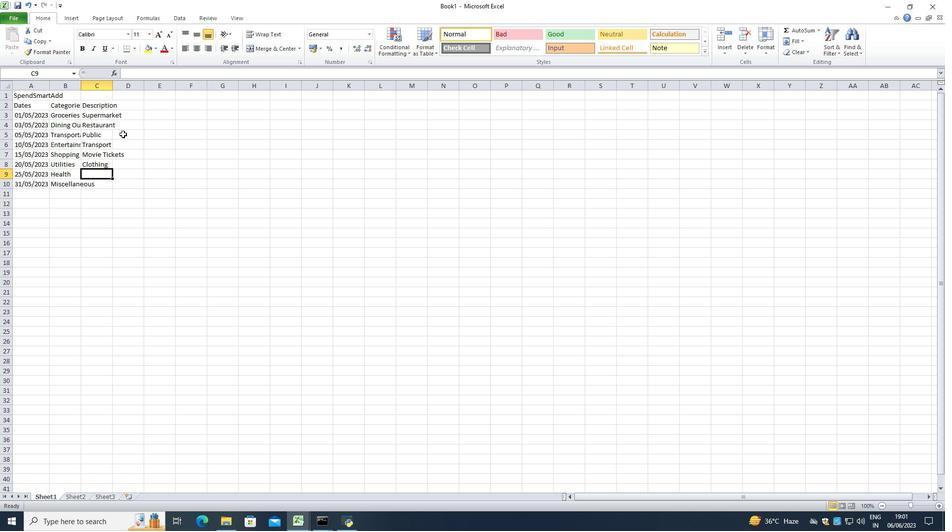 
Action: Mouse moved to (104, 165)
Screenshot: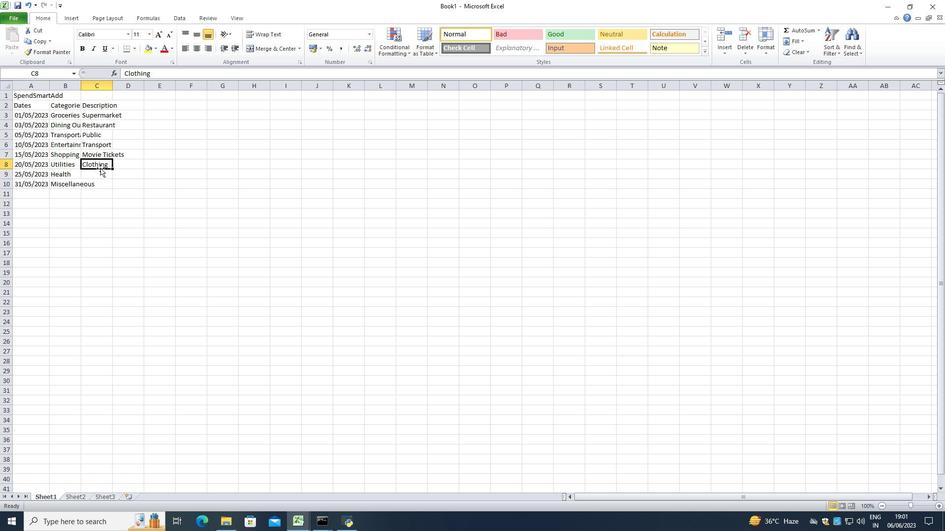 
Action: Mouse pressed left at (104, 165)
Screenshot: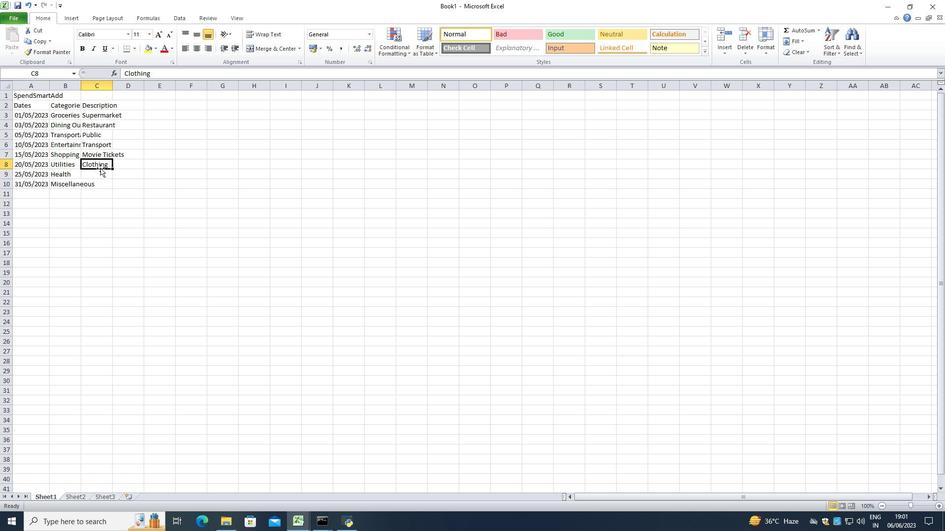 
Action: Mouse moved to (109, 162)
Screenshot: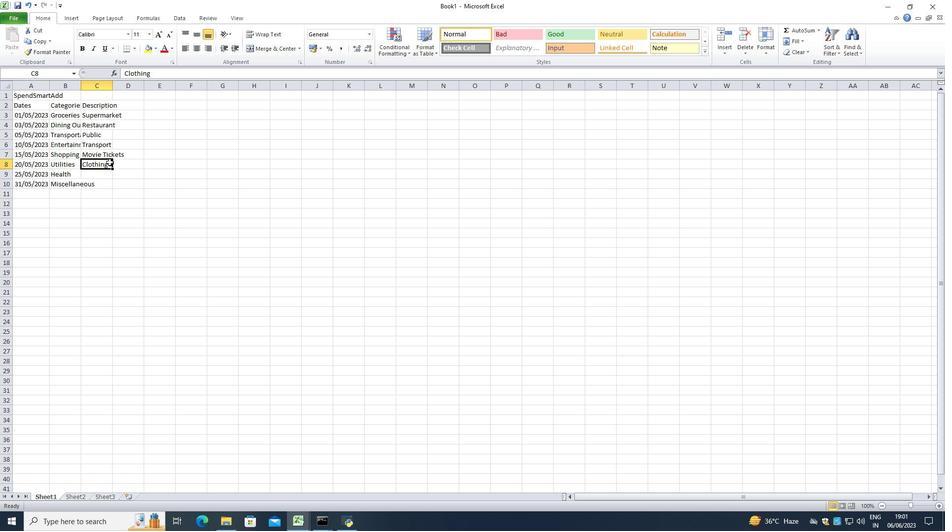 
Action: Mouse pressed left at (109, 162)
Screenshot: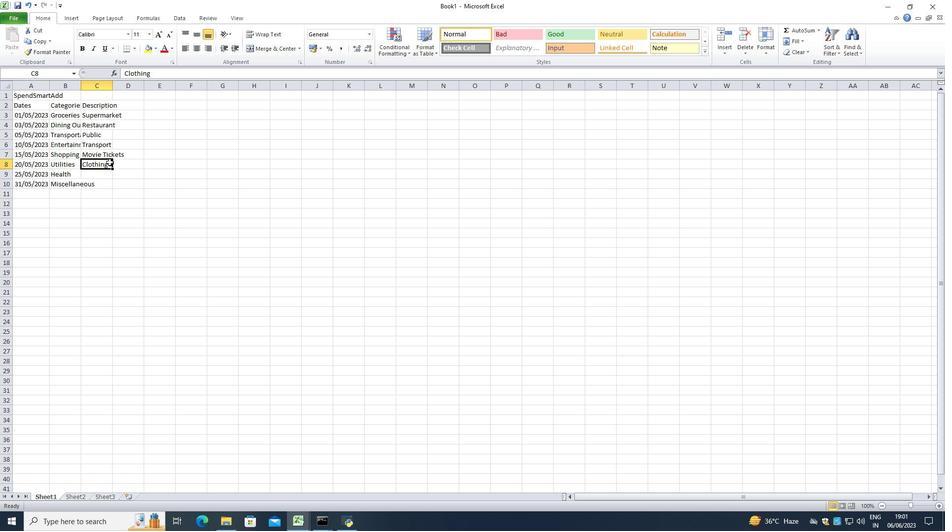
Action: Mouse moved to (103, 163)
Screenshot: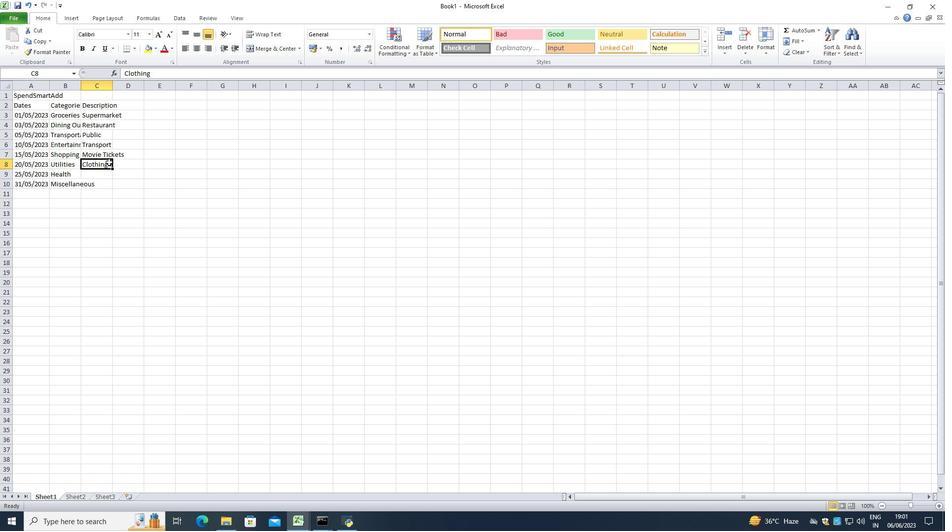
Action: Mouse pressed left at (103, 163)
Screenshot: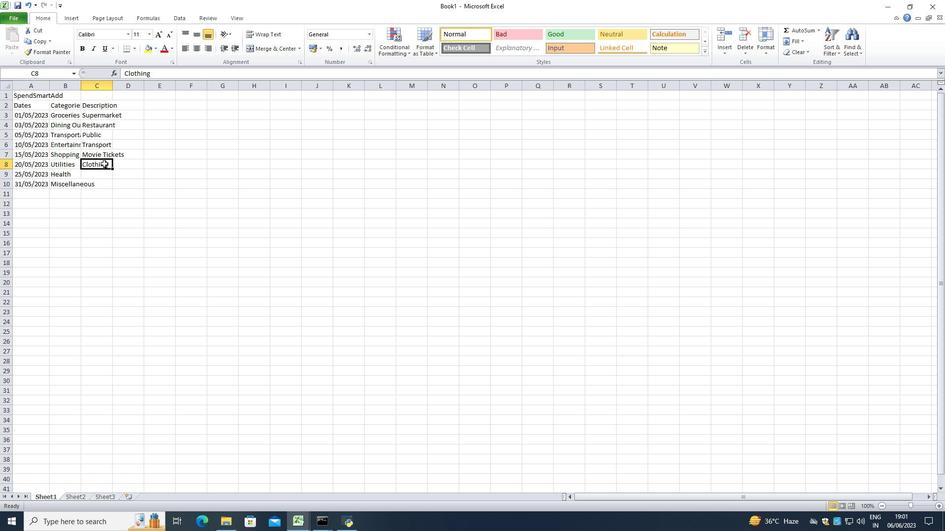
Action: Mouse pressed left at (103, 163)
Screenshot: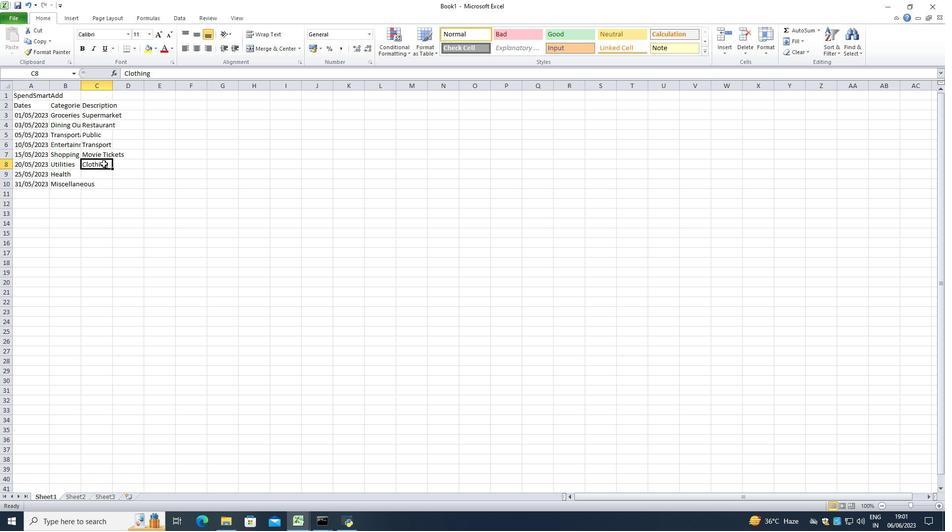 
Action: Mouse moved to (108, 166)
Screenshot: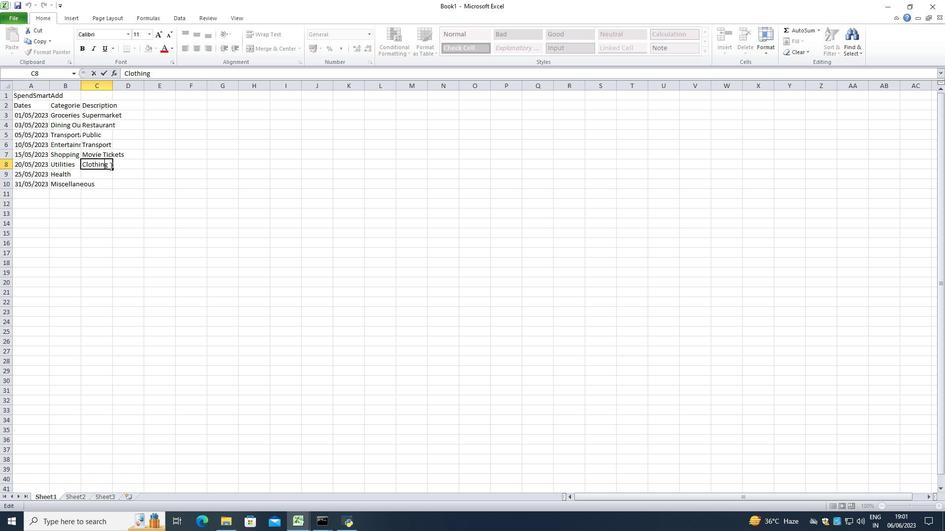 
Action: Mouse pressed left at (108, 166)
Screenshot: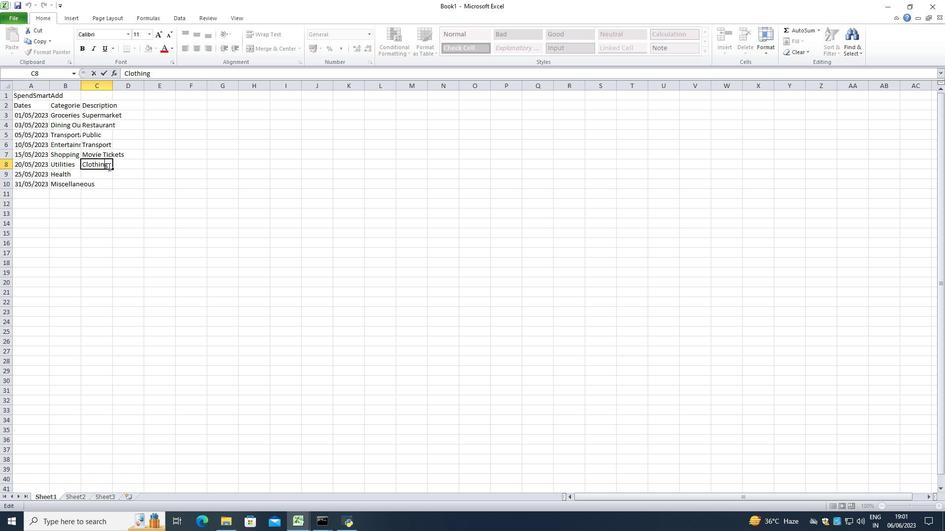 
Action: Key pressed <Key.space><Key.shift_r>Store
Screenshot: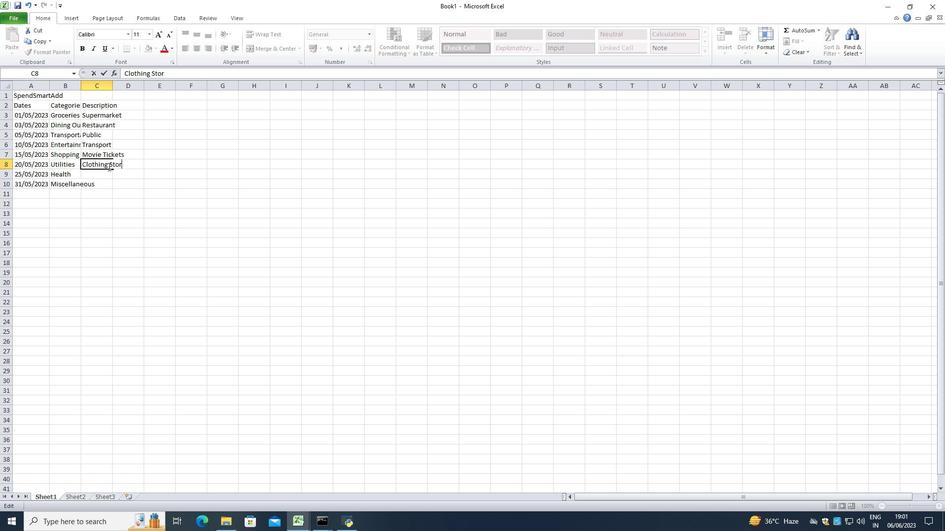 
Action: Mouse moved to (170, 166)
Screenshot: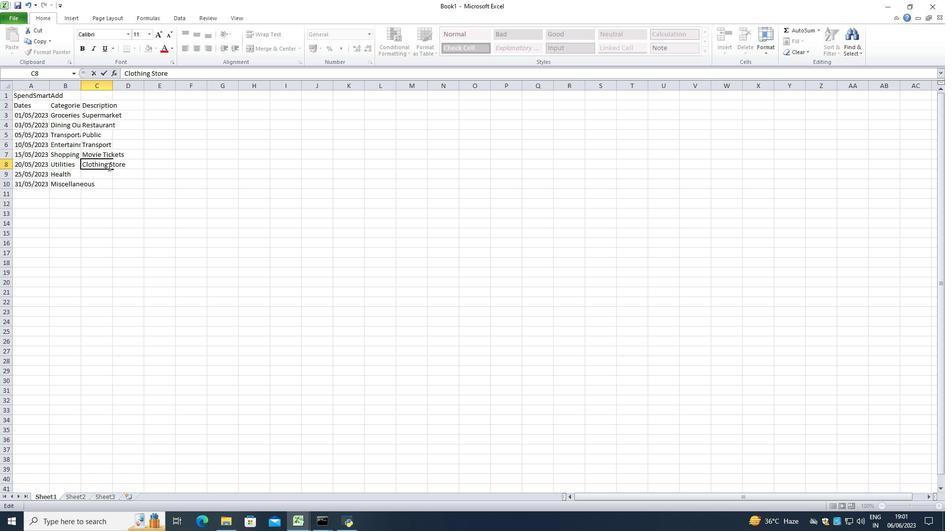 
Action: Key pressed <Key.down>
Screenshot: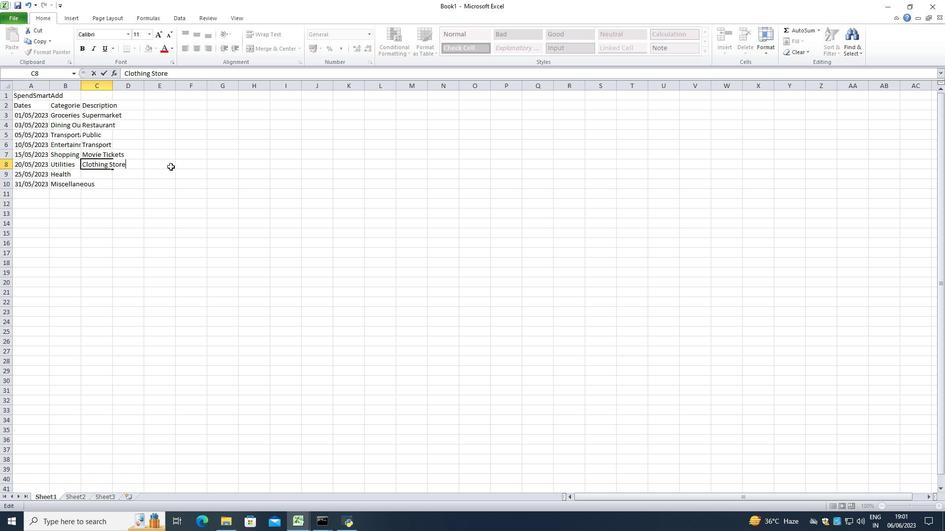 
Action: Mouse moved to (94, 176)
Screenshot: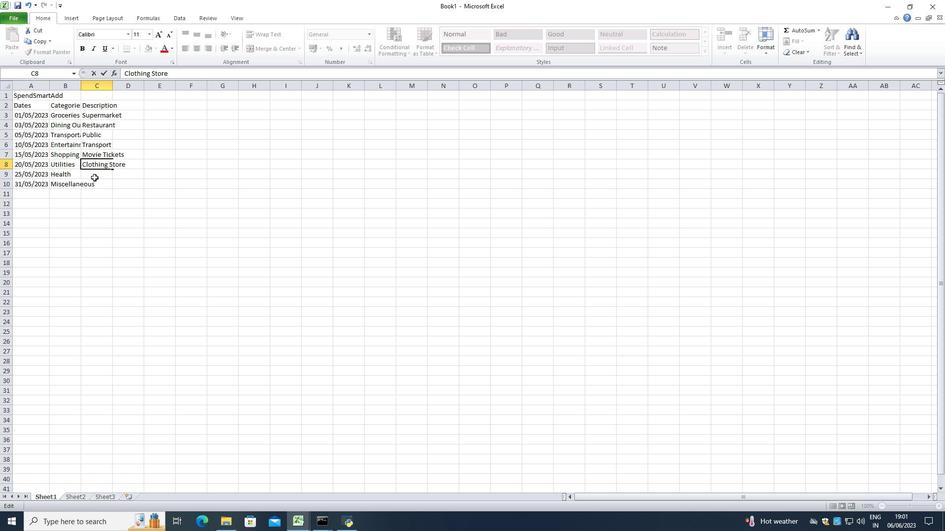 
Action: Mouse pressed left at (94, 176)
Screenshot: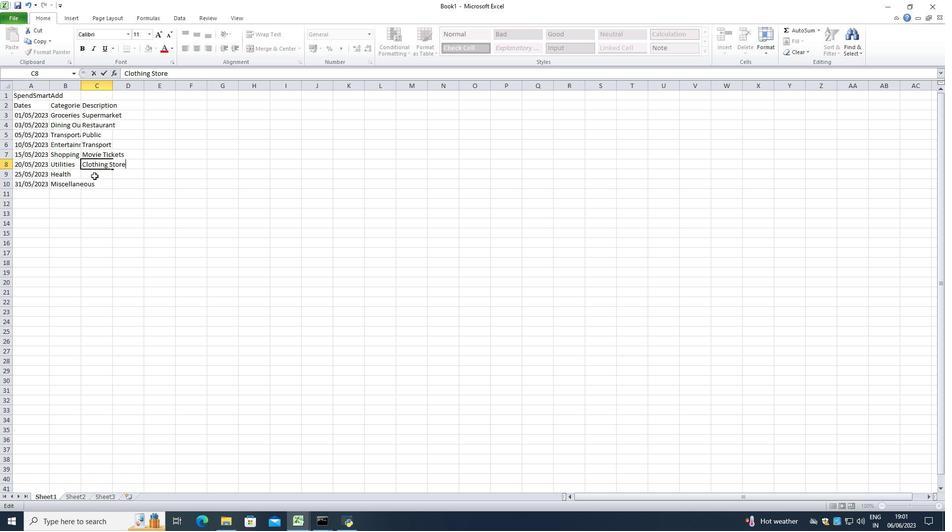 
Action: Mouse moved to (109, 177)
Screenshot: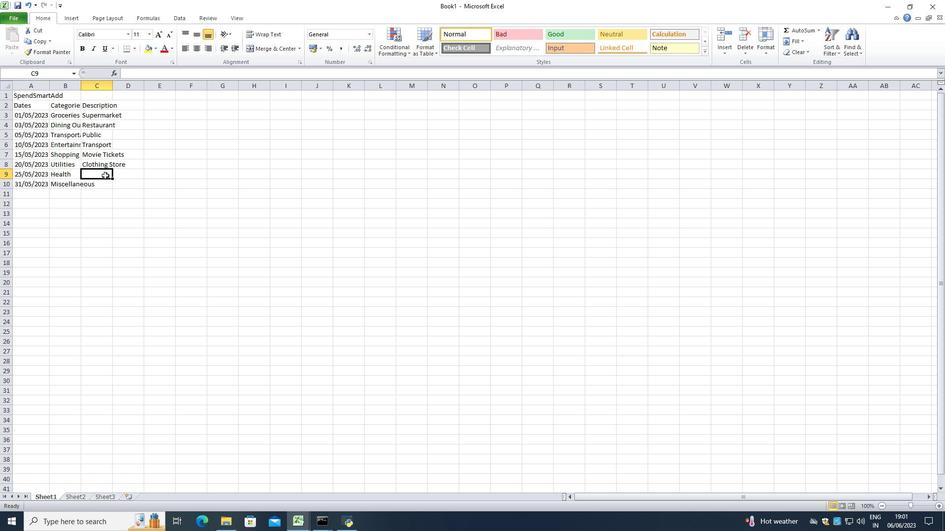
Action: Key pressed <Key.shift>Internet<Key.space><Key.shift>Bill<Key.down><Key.shift><Key.shift><Key.shift><Key.shift><Key.shift>Pharmec<Key.backspace><Key.backspace>acy
Screenshot: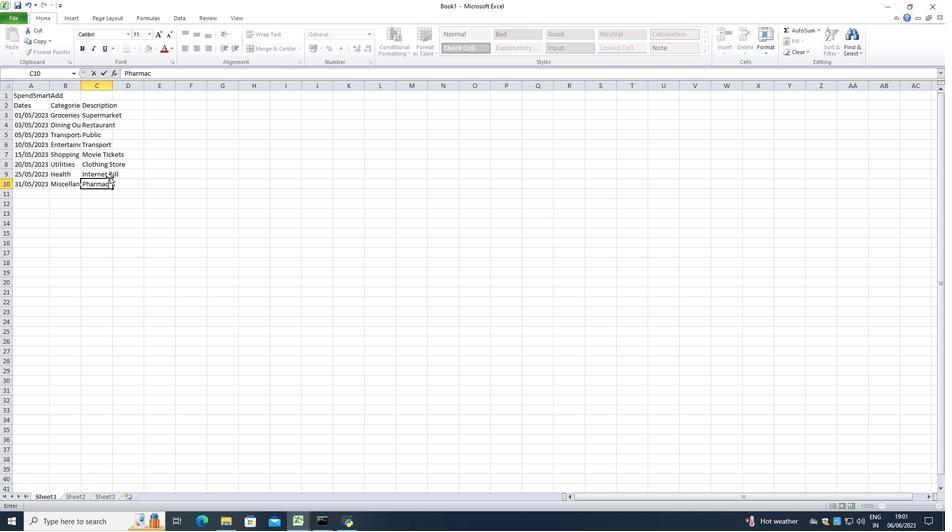 
Action: Mouse moved to (124, 105)
Screenshot: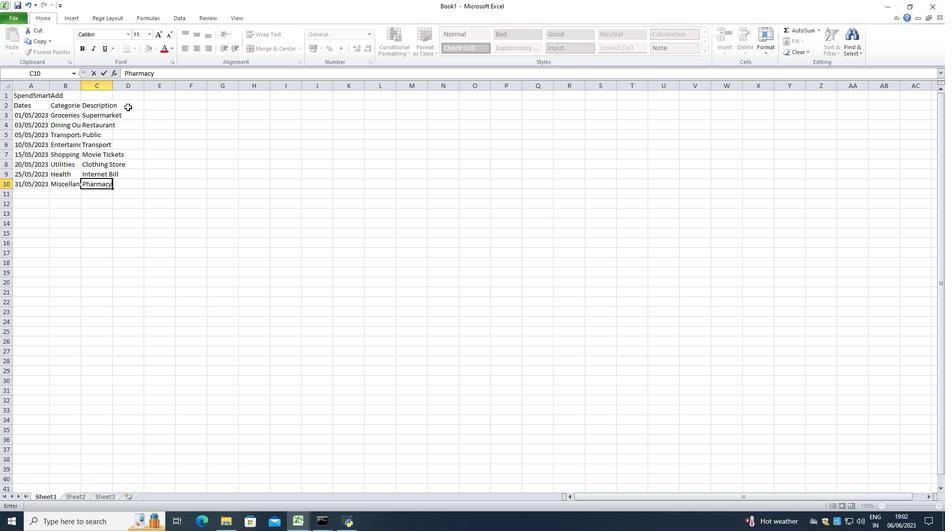 
Action: Mouse pressed left at (124, 105)
Screenshot: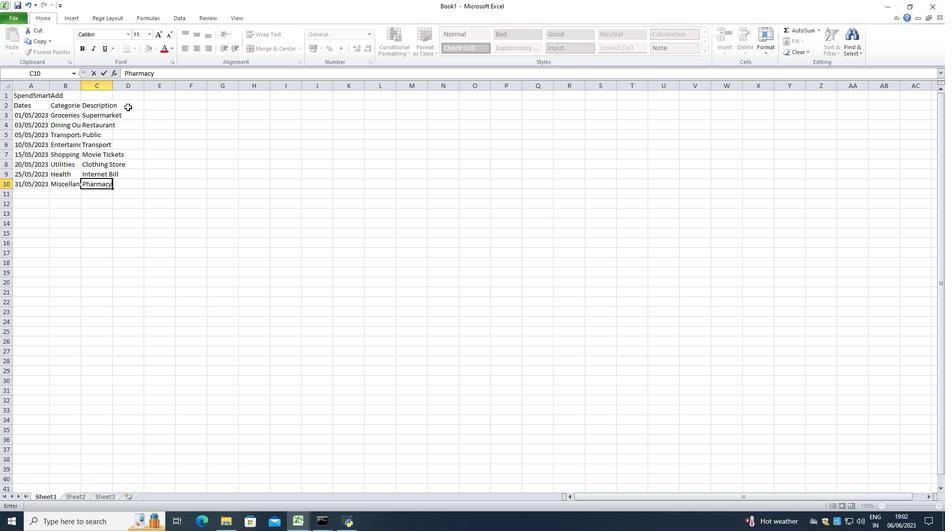 
Action: Mouse moved to (107, 146)
Screenshot: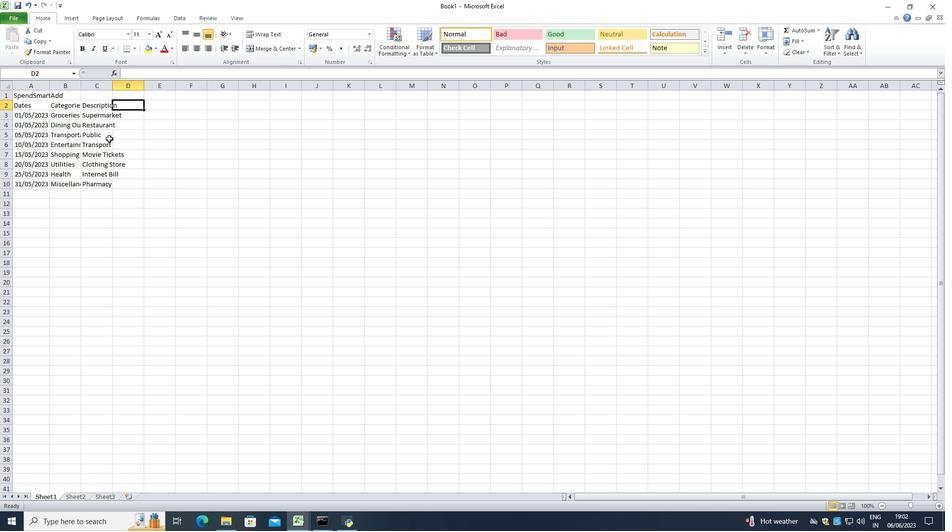 
Action: Mouse pressed left at (107, 146)
Screenshot: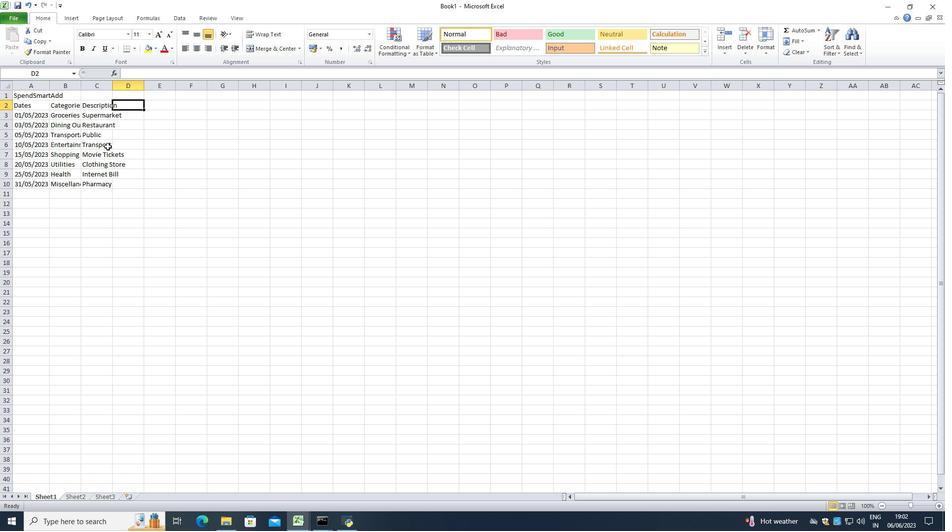 
Action: Mouse moved to (108, 135)
Screenshot: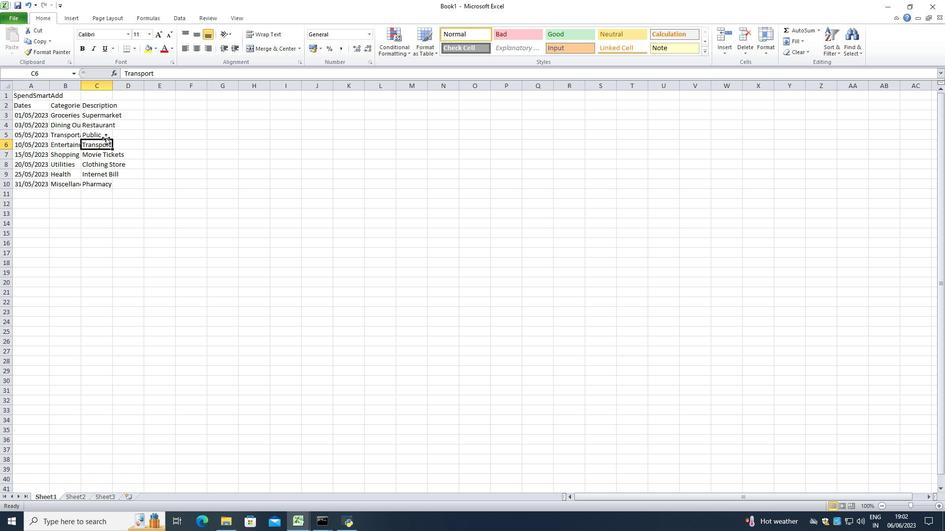 
Action: Mouse pressed left at (108, 135)
Screenshot: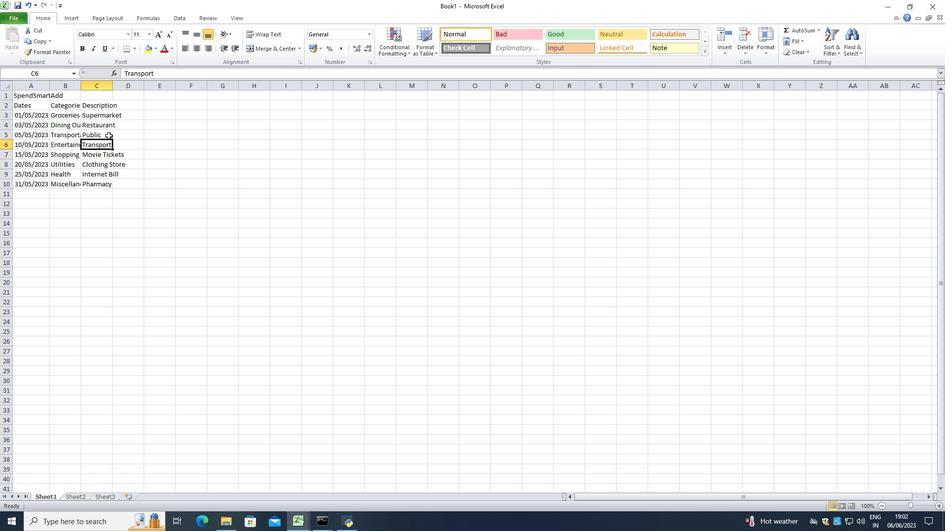 
Action: Mouse moved to (105, 147)
Screenshot: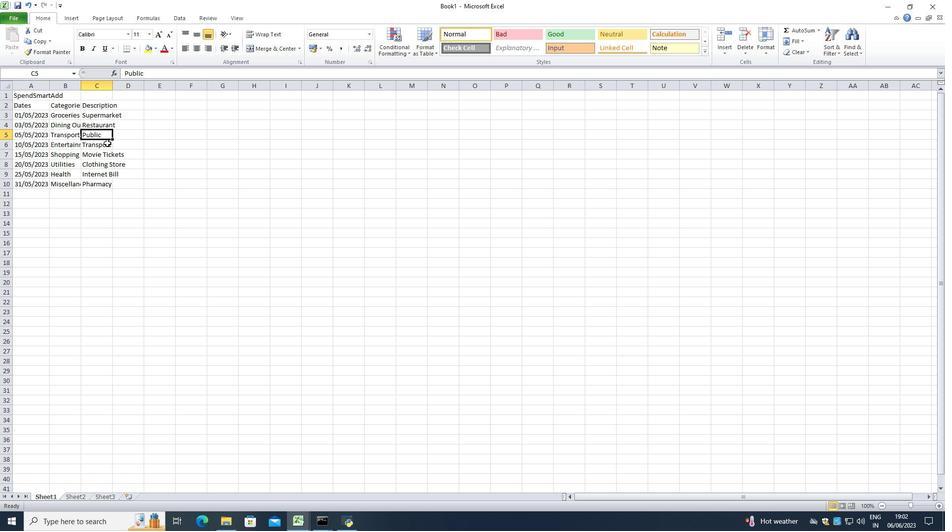 
Action: Mouse pressed left at (105, 147)
Screenshot: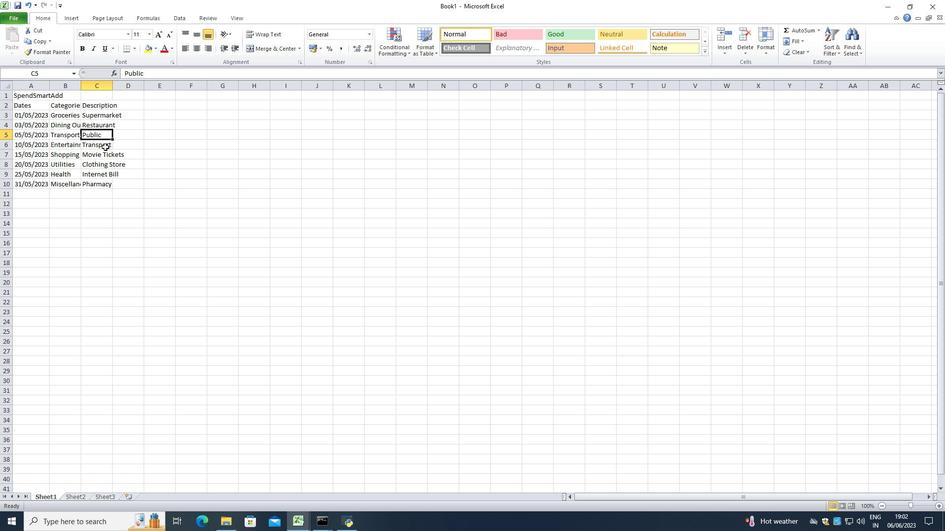 
Action: Mouse moved to (107, 133)
Screenshot: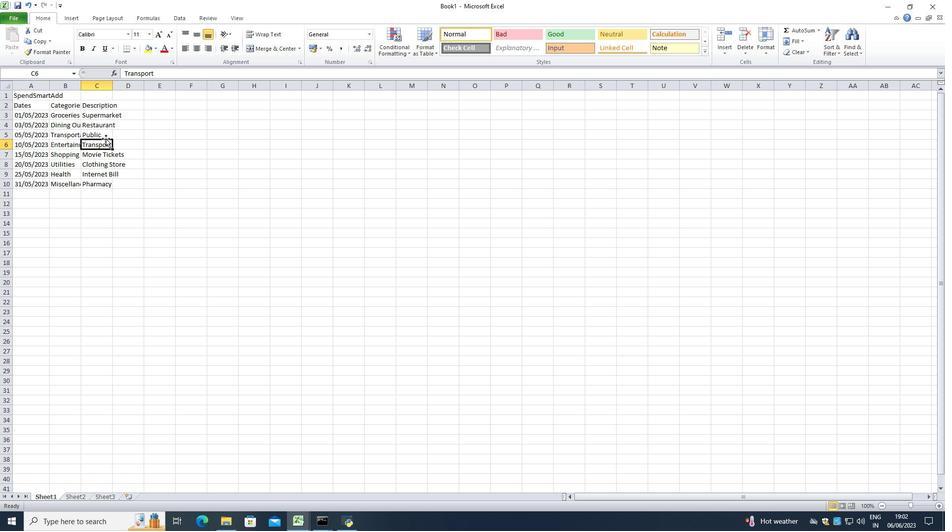 
Action: Mouse pressed left at (107, 133)
Screenshot: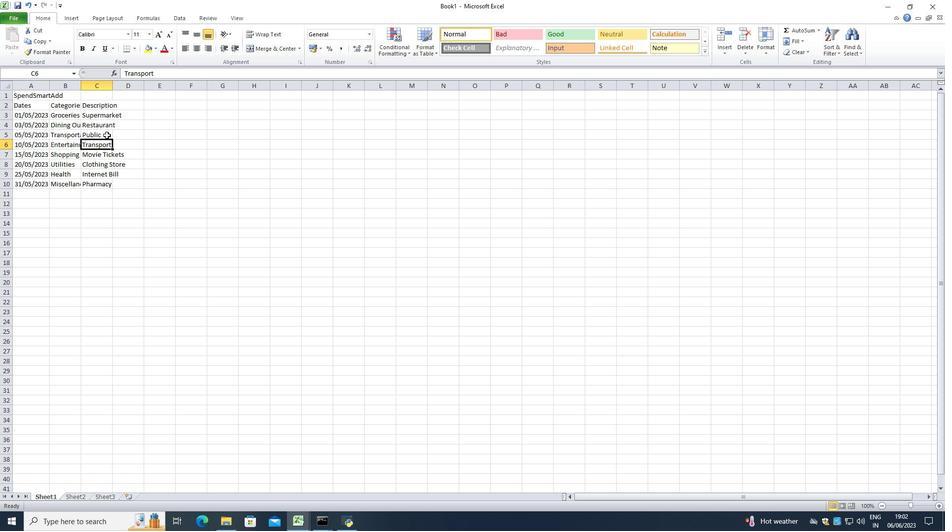 
Action: Mouse moved to (111, 134)
Screenshot: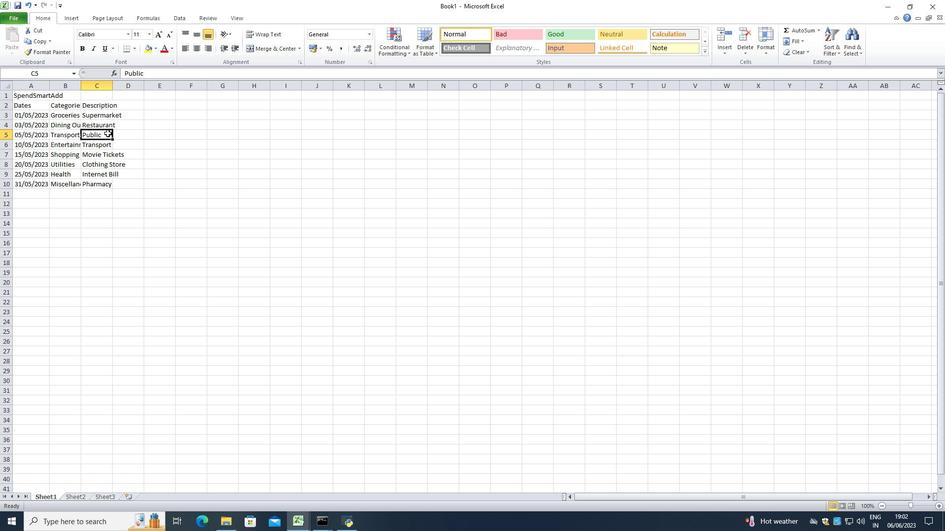 
Action: Key pressed <Key.enter><Key.up>
Screenshot: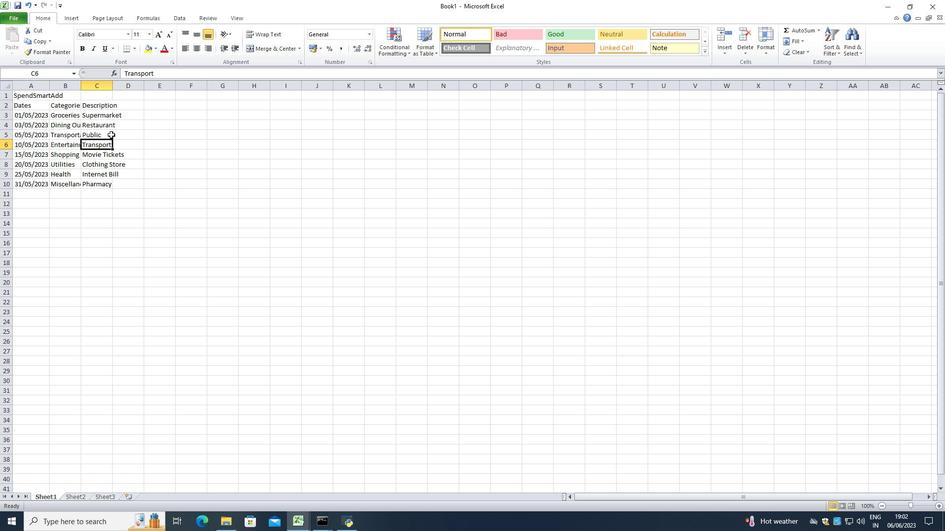 
Action: Mouse moved to (104, 137)
Screenshot: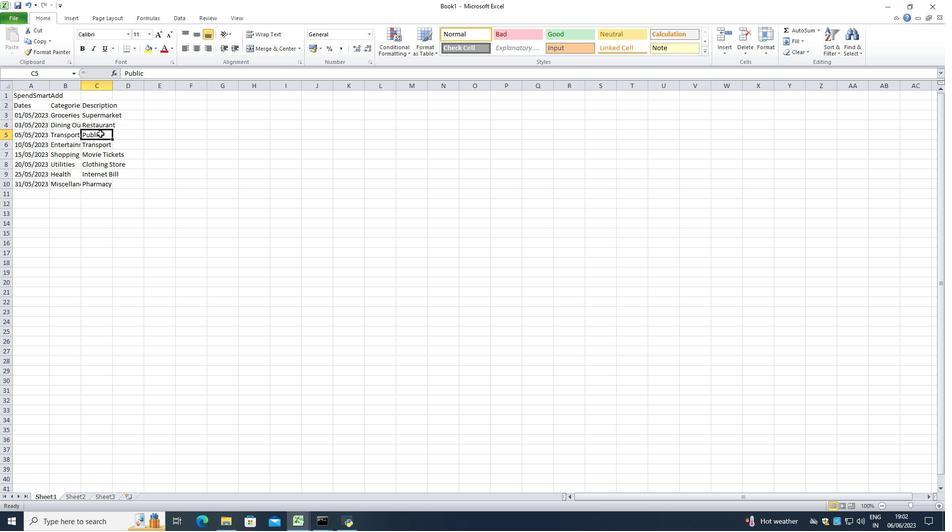 
Action: Mouse pressed left at (104, 137)
Screenshot: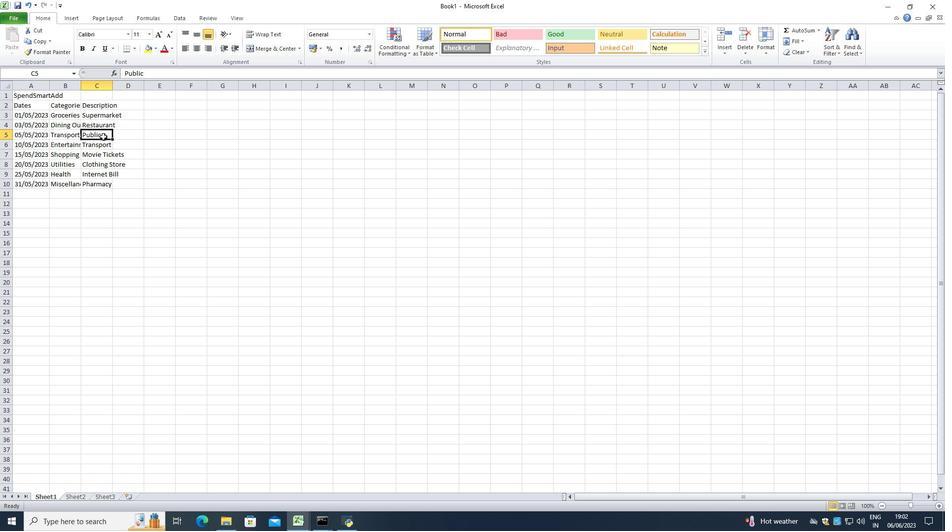 
Action: Mouse moved to (105, 136)
Screenshot: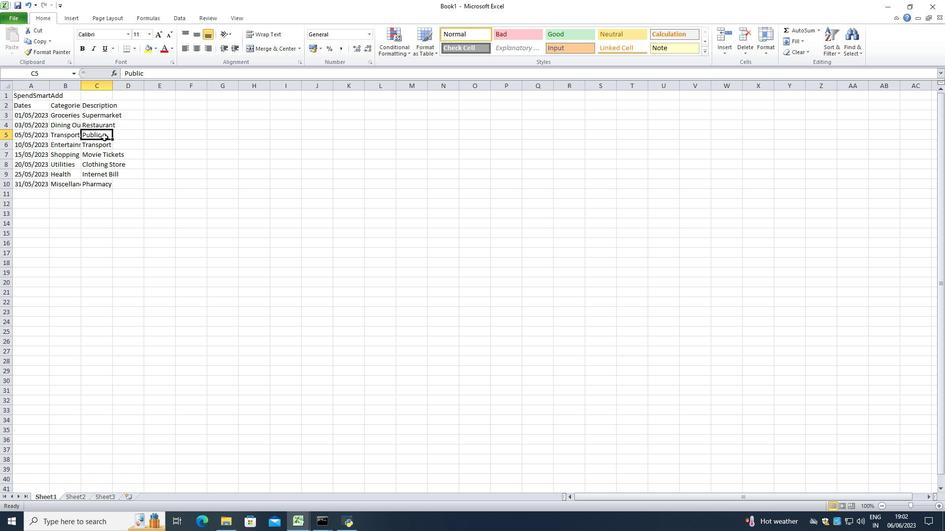 
Action: Mouse pressed left at (105, 136)
Screenshot: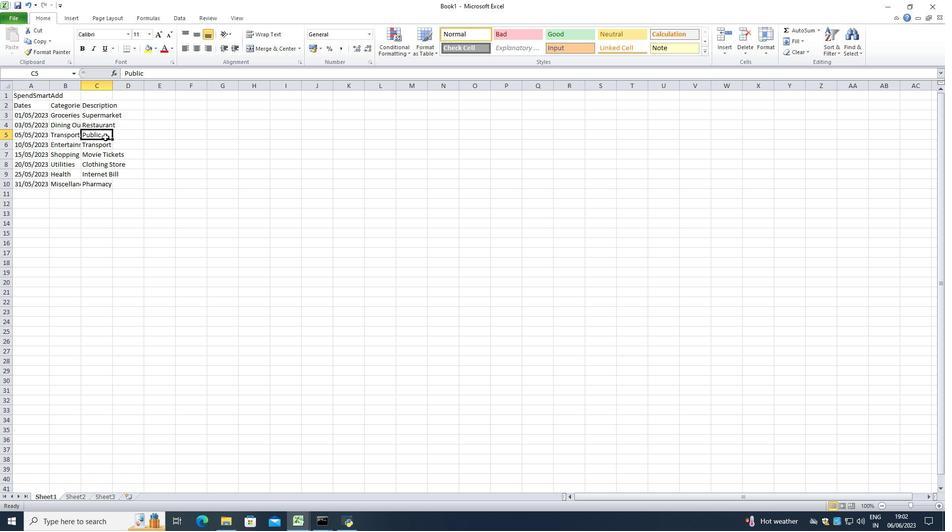 
Action: Mouse pressed left at (105, 136)
Screenshot: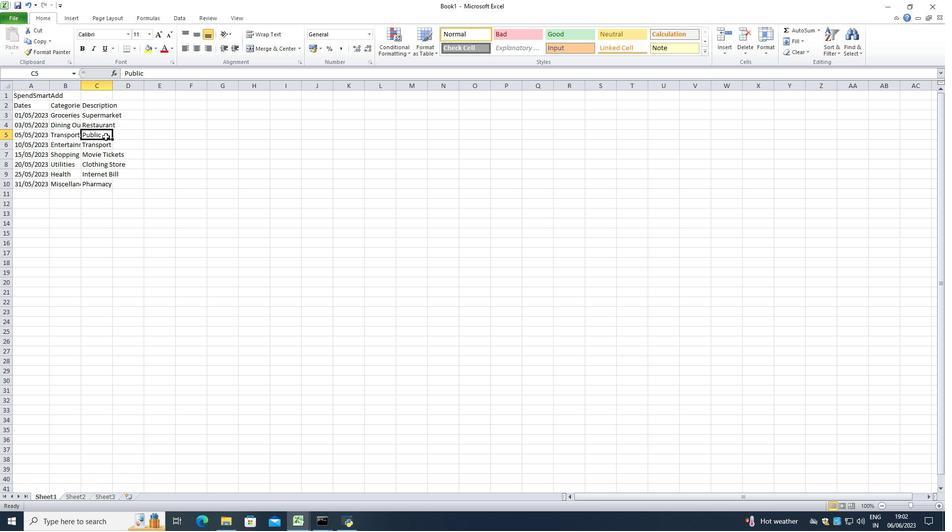 
Action: Key pressed <Key.space><Key.shift_r>Transport
Screenshot: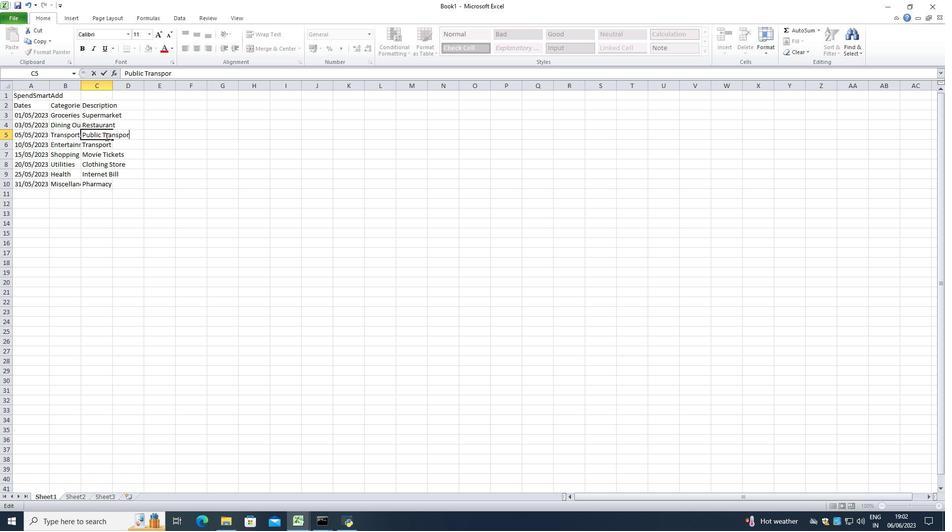 
Action: Mouse moved to (100, 149)
Screenshot: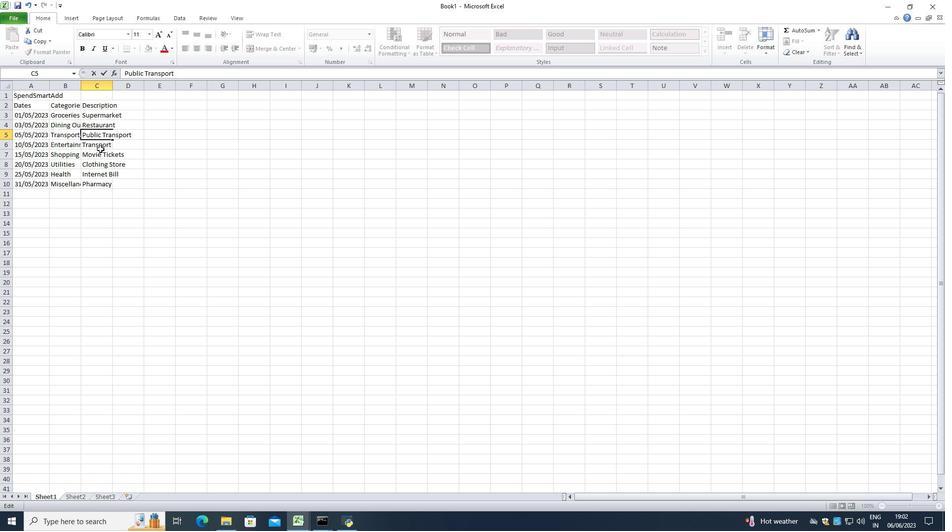 
Action: Mouse pressed left at (100, 149)
Screenshot: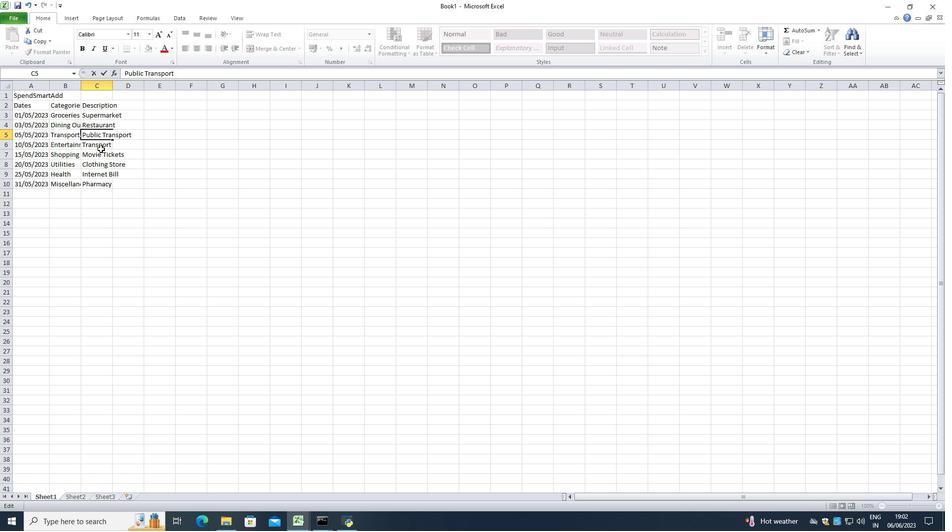
Action: Mouse moved to (110, 179)
Screenshot: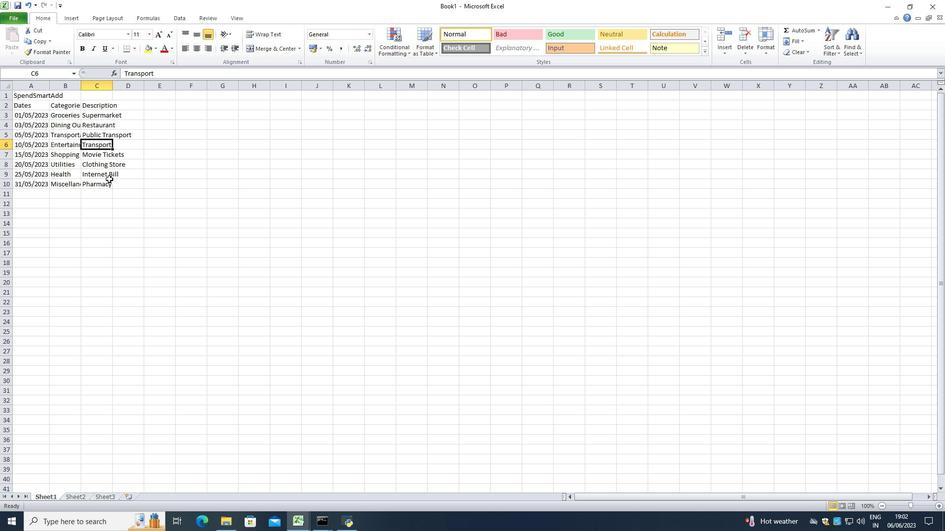 
Action: Key pressed <Key.backspace><Key.shift><Key.caps_lock><Key.shift>m<Key.backspace><Key.caps_lock>mo<Key.backspace><Key.backspace><Key.backspace><Key.shift>Mo<Key.down><Key.shift_r><Key.shift_r>C<Key.down><Key.shift><Key.shift><Key.shift><Key.shift><Key.shift><Key.shift><Key.shift><Key.shift><Key.shift><Key.shift><Key.shift><Key.shift>I<Key.down><Key.shift><Key.shift>Pha<Key.down><Key.shift>Online<Key.space><Key.shift>Purchase
Screenshot: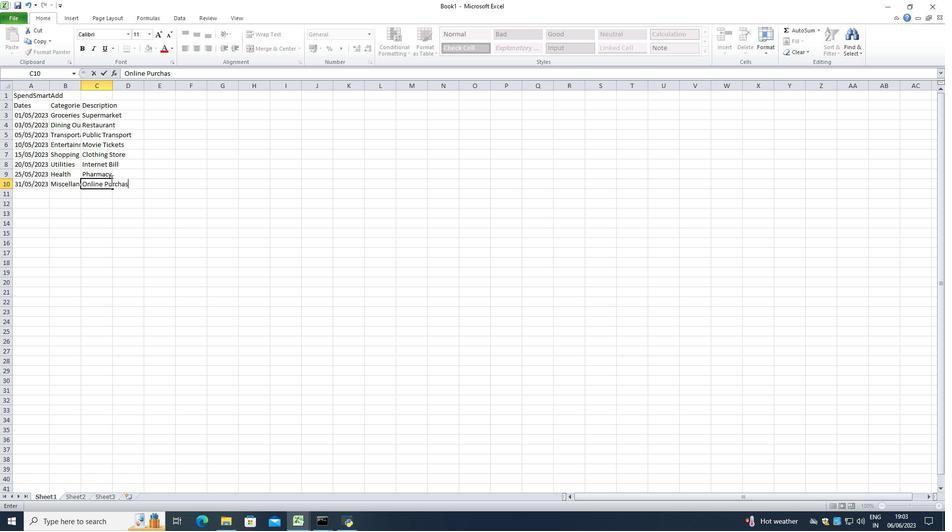 
Action: Mouse moved to (130, 106)
Screenshot: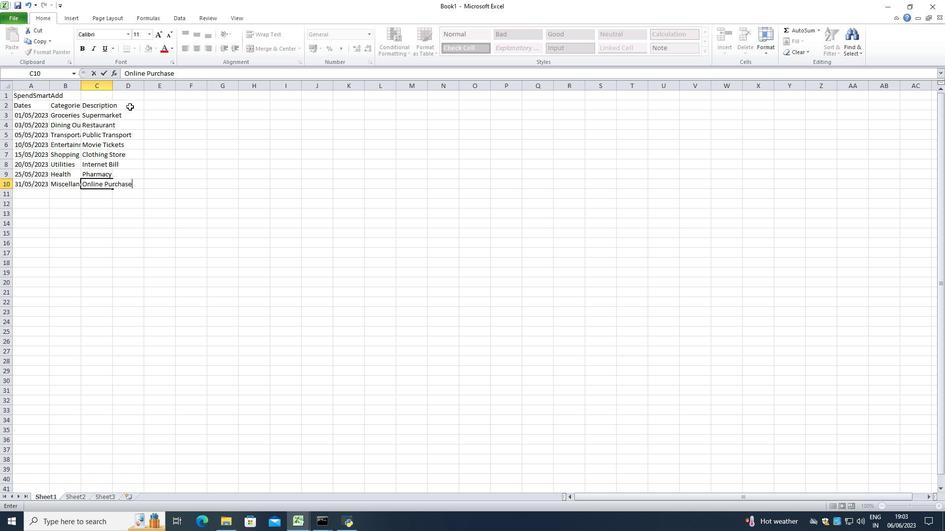 
Action: Mouse pressed left at (130, 106)
Screenshot: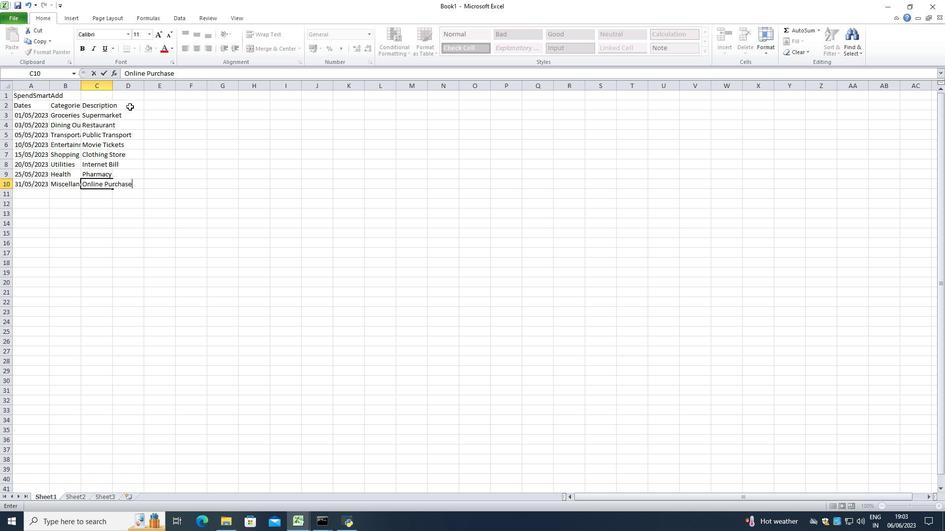 
Action: Mouse moved to (159, 121)
Screenshot: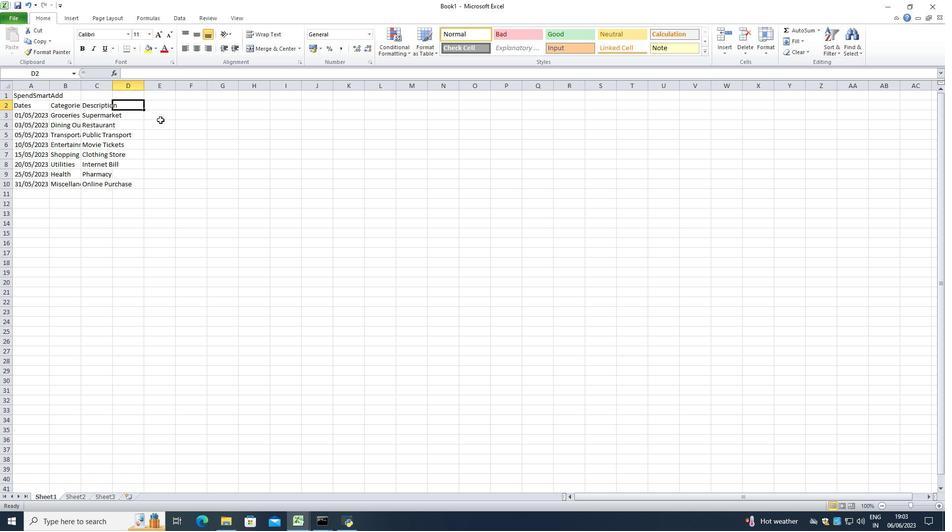 
Action: Key pressed <Key.shift><Key.shift><Key.shift_r>Amount
Screenshot: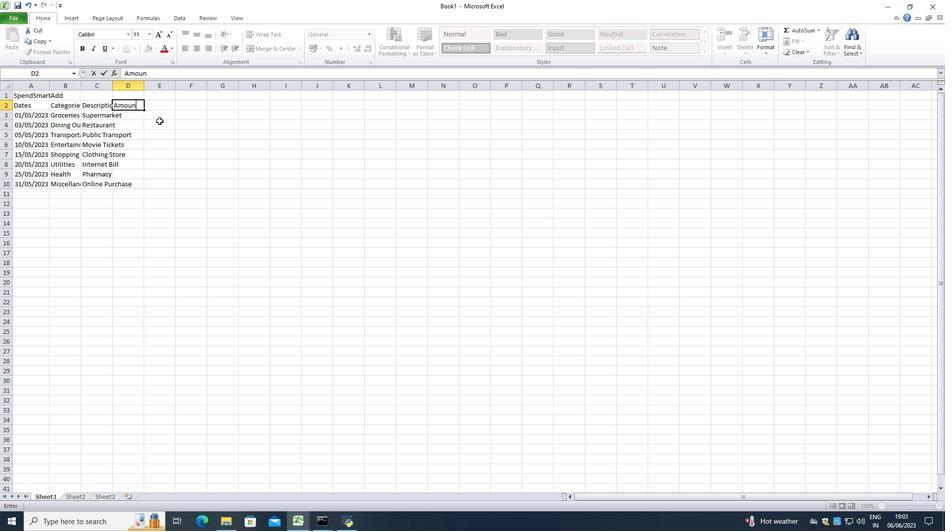 
Action: Mouse moved to (130, 119)
Screenshot: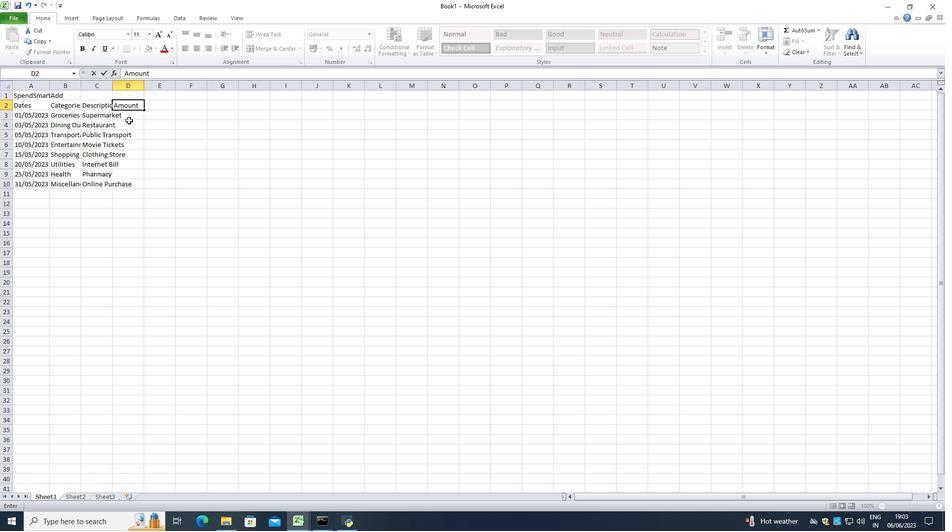 
Action: Mouse pressed left at (130, 119)
Screenshot: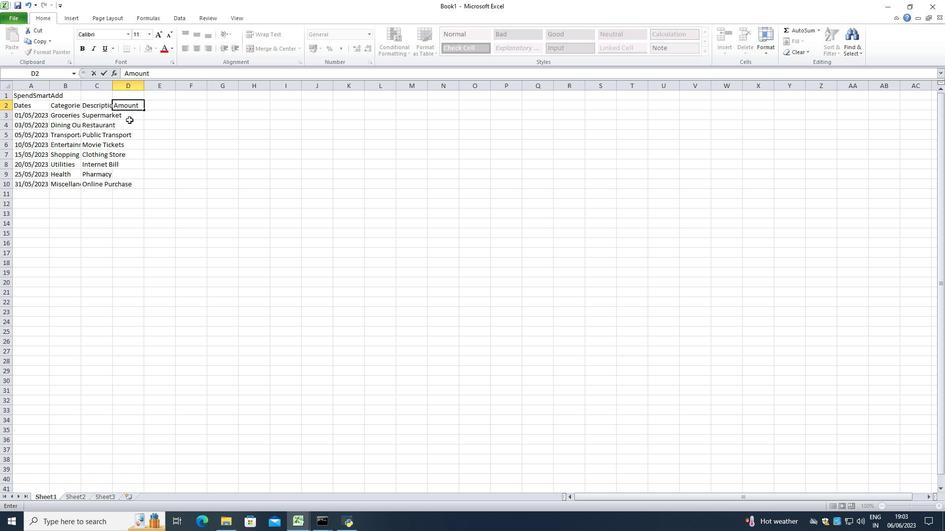 
Action: Mouse moved to (149, 119)
Screenshot: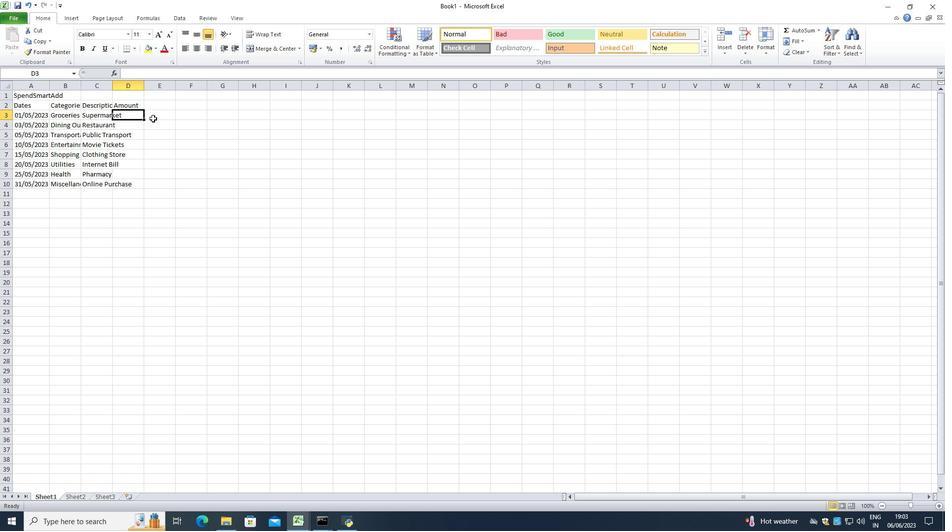 
Action: Key pressed <Key.shift><Key.shift><Key.shift><Key.shift><Key.shift><Key.shift><Key.shift><Key.shift><Key.shift><Key.shift>$50<Key.down><Key.shift><Key.shift><Key.shift><Key.shift><Key.shift><Key.shift><Key.shift><Key.shift><Key.shift><Key.shift><Key.shift><Key.shift><Key.shift><Key.shift>$30<Key.down><Key.shift><Key.shift><Key.shift><Key.shift><Key.shift><Key.shift><Key.shift><Key.shift><Key.shift><Key.shift><Key.shift><Key.shift><Key.shift>$10<Key.shift><Key.down><Key.shift><Key.shift><Key.shift><Key.shift><Key.shift><Key.shift><Key.shift><Key.shift><Key.shift><Key.shift><Key.shift><Key.shift><Key.shift><Key.shift><Key.shift><Key.shift><Key.shift><Key.shift><Key.shift><Key.shift><Key.shift><Key.shift><Key.shift><Key.shift><Key.shift><Key.shift><Key.shift>$20<Key.down><Key.shift><Key.shift><Key.shift><Key.shift><Key.shift><Key.shift><Key.shift><Key.shift><Key.shift><Key.shift><Key.shift><Key.shift><Key.shift><Key.shift><Key.shift><Key.shift><Key.shift><Key.shift><Key.shift><Key.shift><Key.shift>$100<Key.down><Key.shift><Key.shift><Key.shift><Key.shift><Key.shift><Key.shift><Key.shift><Key.shift><Key.shift><Key.shift><Key.shift><Key.shift><Key.shift><Key.shift><Key.shift><Key.shift><Key.shift><Key.shift>$60<Key.down><Key.shift><Key.shift><Key.shift><Key.shift><Key.shift><Key.shift><Key.shift><Key.shift><Key.shift><Key.shift><Key.shift><Key.shift><Key.shift><Key.shift><Key.shift><Key.shift><Key.shift><Key.shift><Key.shift><Key.shift><Key.shift><Key.shift><Key.shift><Key.shift><Key.shift><Key.shift><Key.shift><Key.shift><Key.shift><Key.shift><Key.shift><Key.shift><Key.shift><Key.shift><Key.shift><Key.shift><Key.shift>$40<Key.down><Key.shift><Key.shift><Key.shift><Key.shift><Key.shift><Key.shift><Key.shift><Key.shift><Key.shift><Key.shift>$50
Screenshot: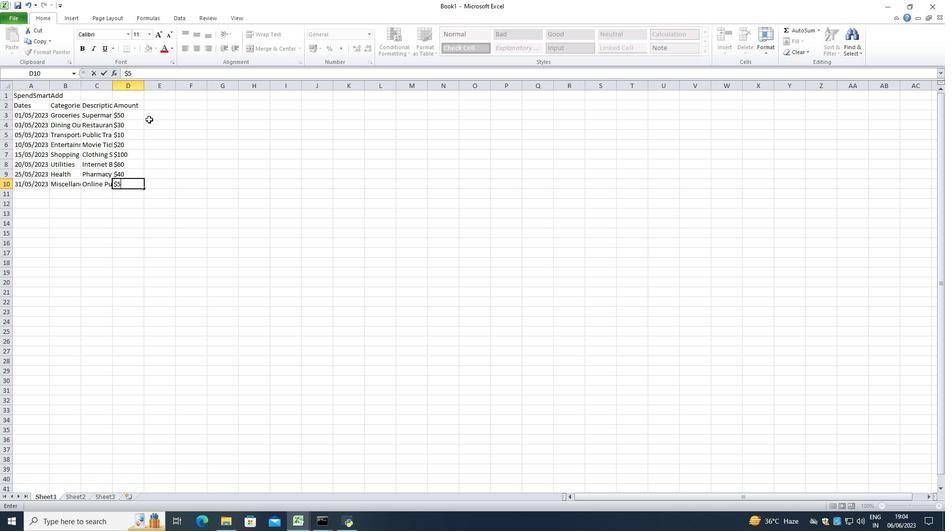 
Action: Mouse moved to (8, 17)
Screenshot: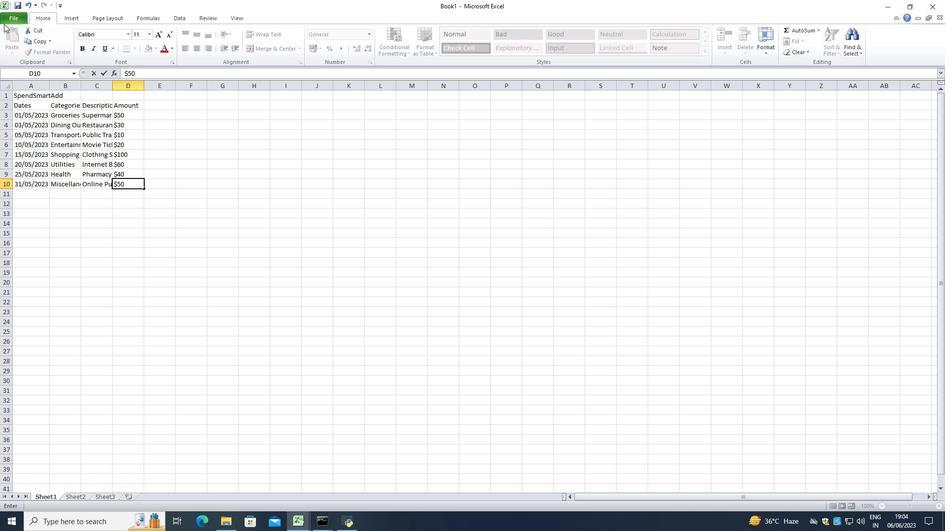 
Action: Mouse pressed left at (8, 17)
Screenshot: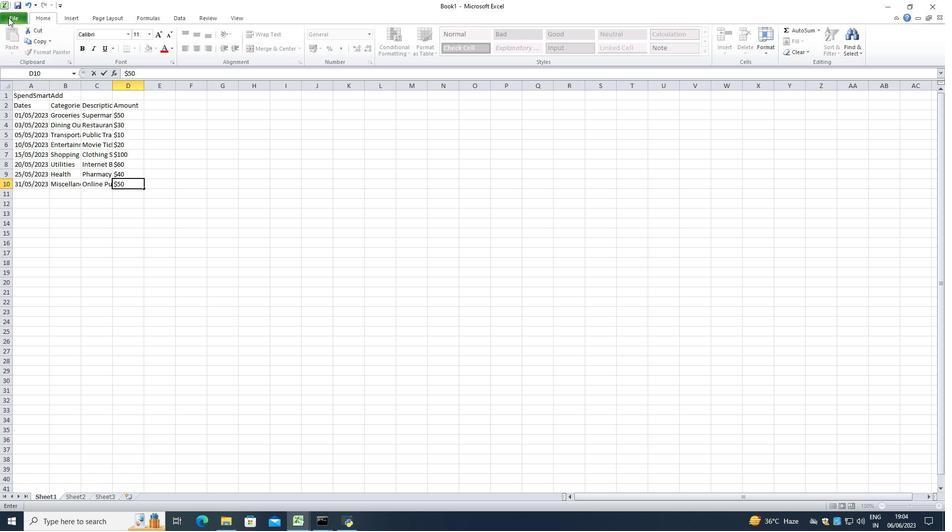 
Action: Mouse moved to (24, 51)
Screenshot: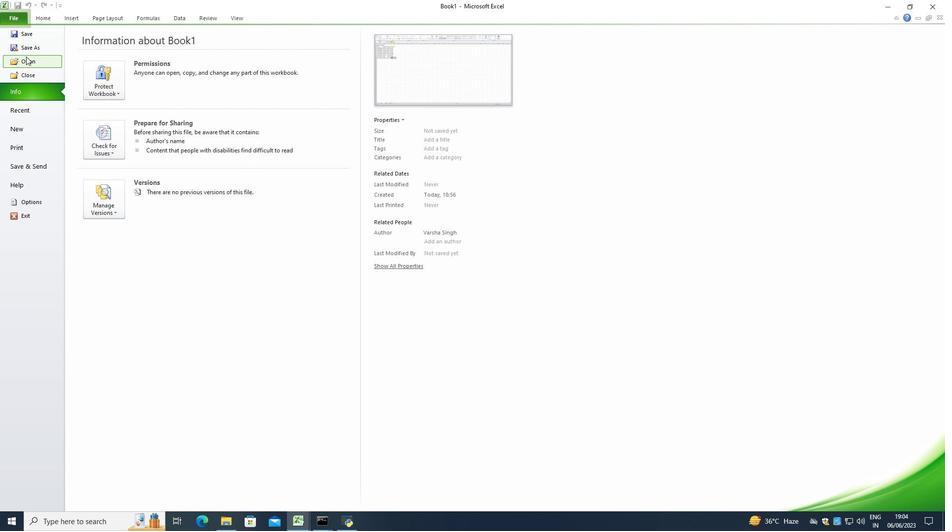 
Action: Mouse pressed left at (24, 51)
Screenshot: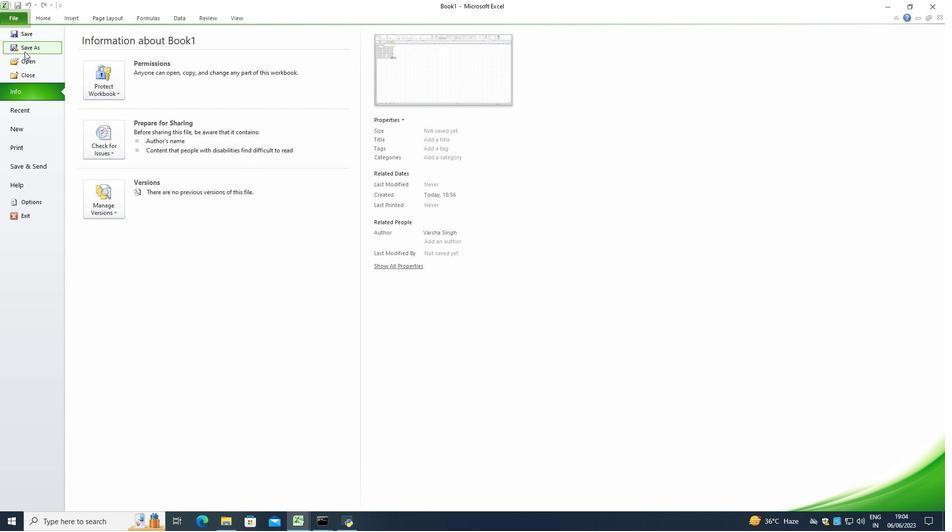 
Action: Mouse moved to (107, 209)
Screenshot: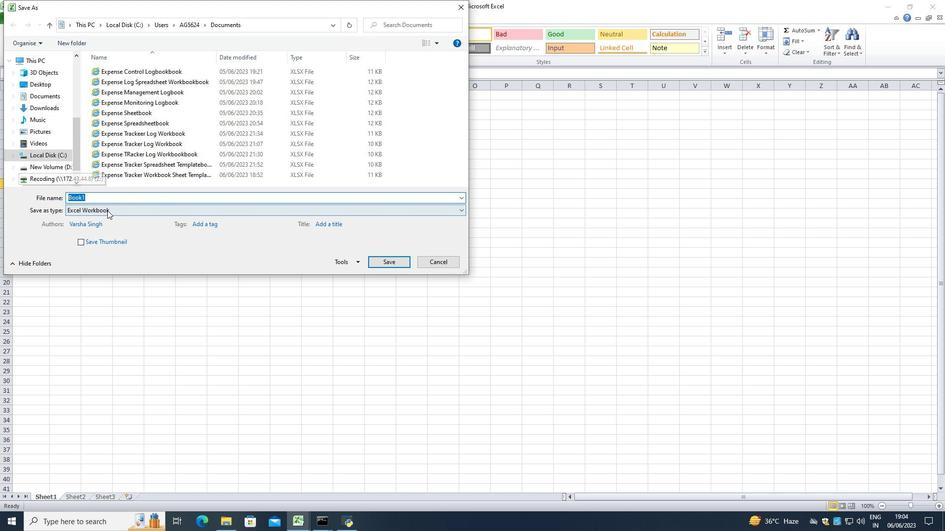 
Action: Key pressed <Key.backspace><Key.shift_r>Fin<Key.shift_r>Audit<Key.space><Key.shift_r>templates<Key.shift>book
Screenshot: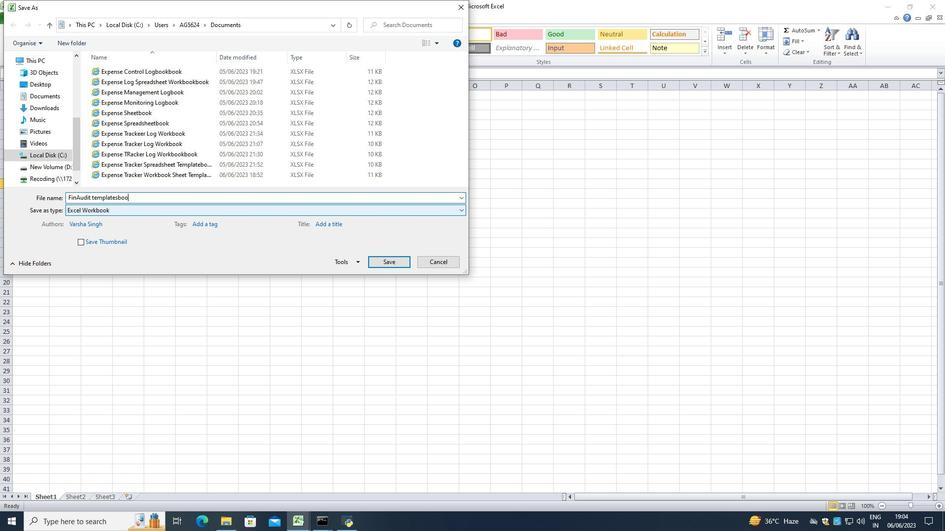 
Action: Mouse moved to (385, 261)
Screenshot: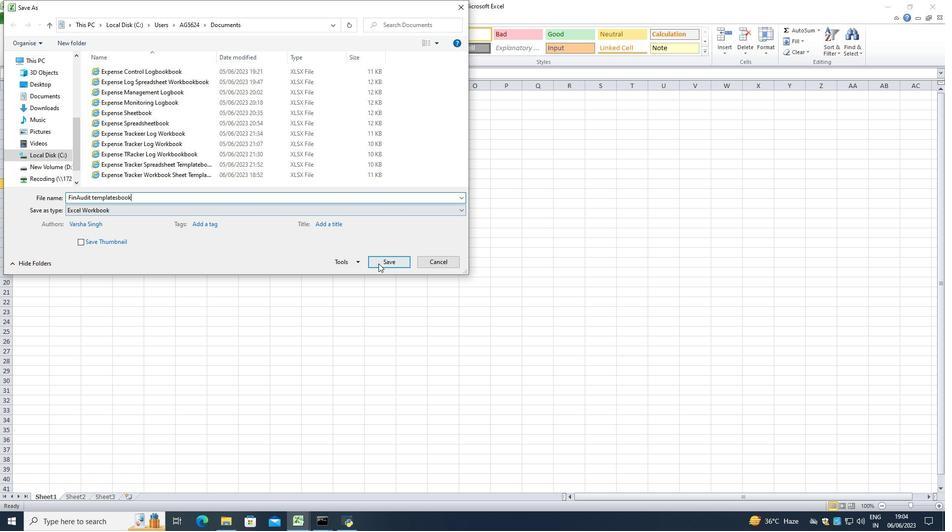 
Action: Mouse pressed left at (385, 261)
Screenshot: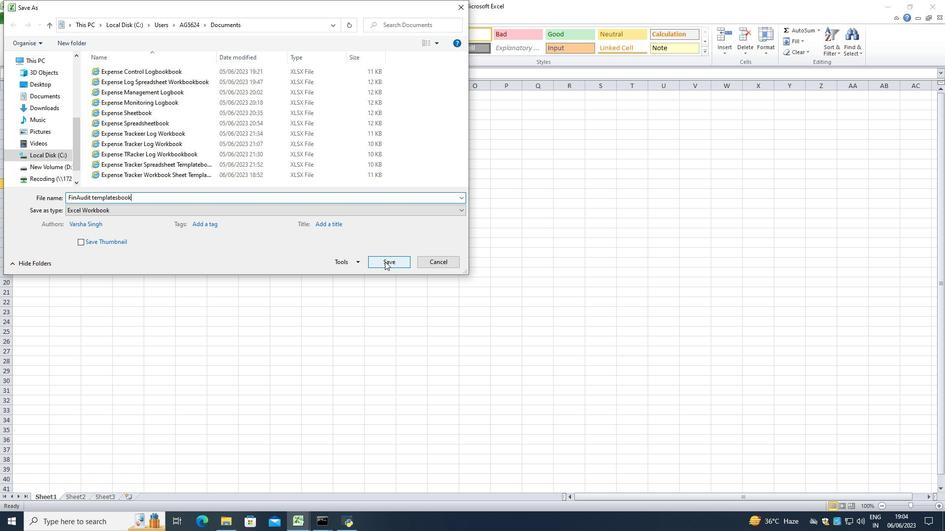 
Action: Mouse moved to (171, 286)
Screenshot: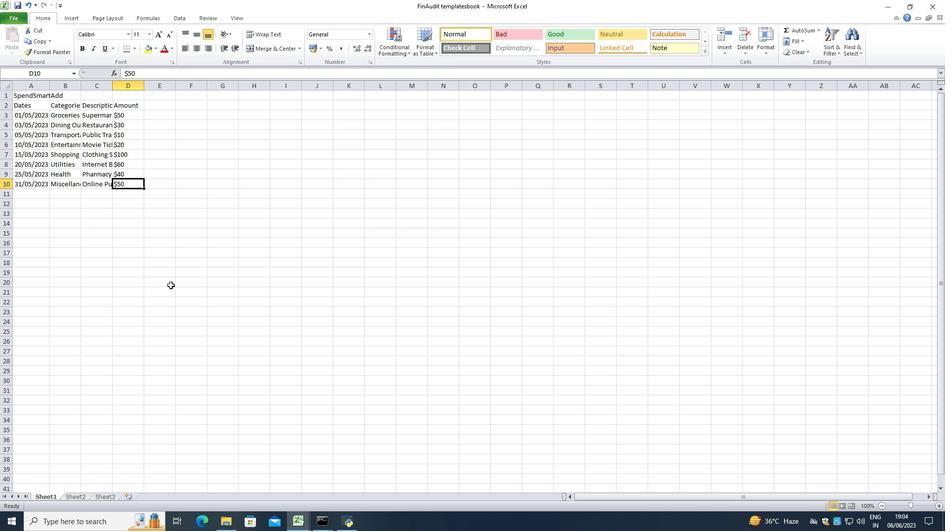 
